 Task: Create a 'candidate' object.
Action: Mouse moved to (1061, 71)
Screenshot: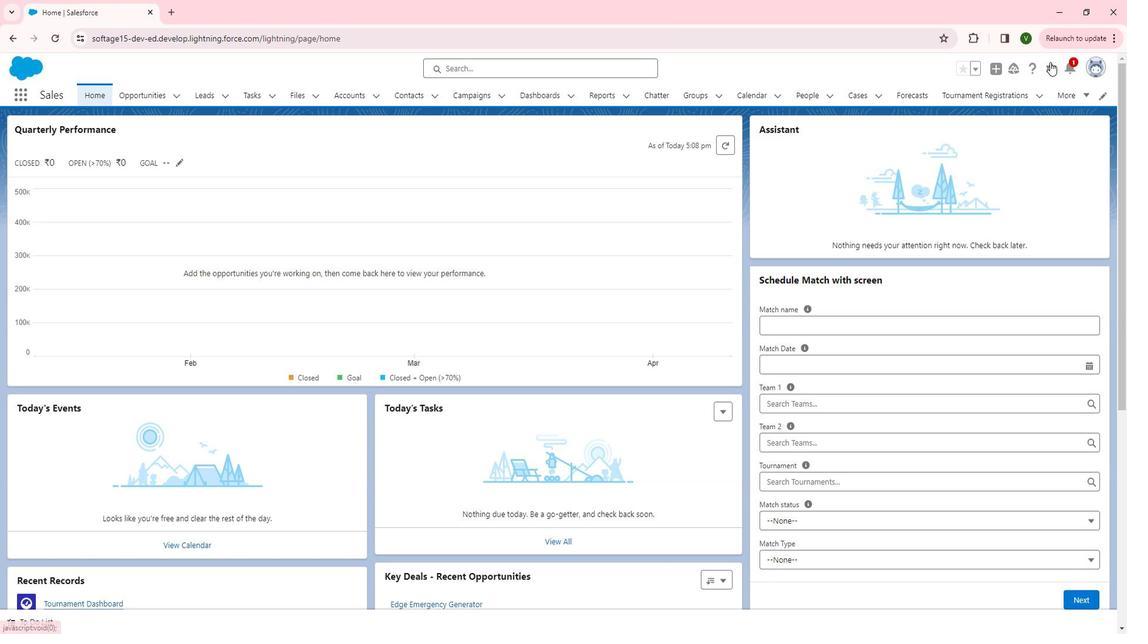 
Action: Mouse pressed left at (1061, 71)
Screenshot: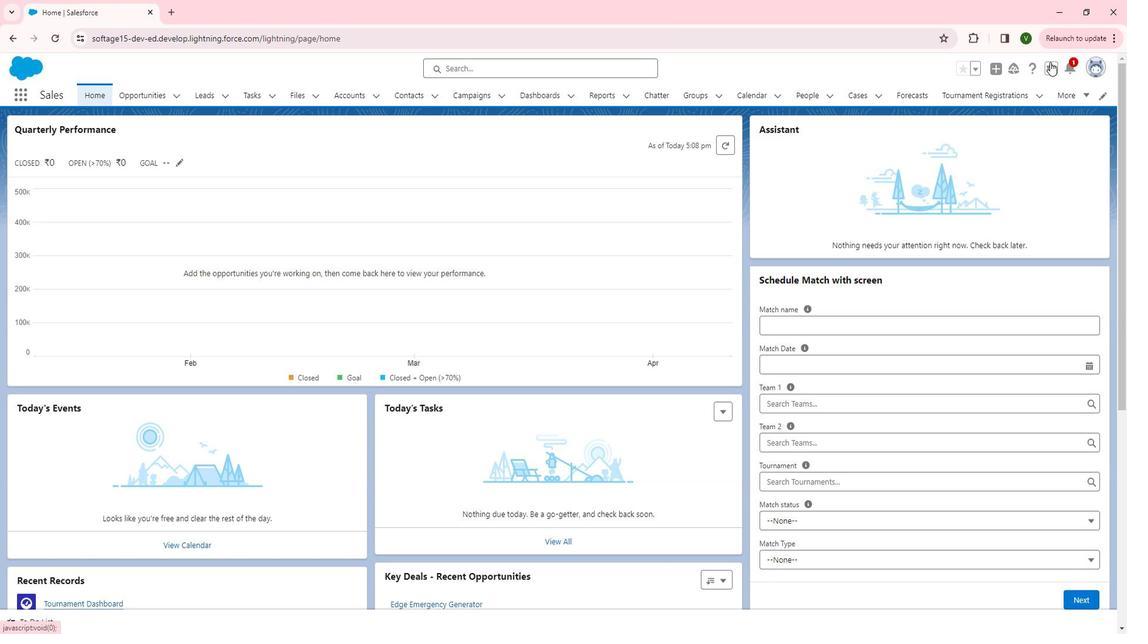 
Action: Mouse moved to (989, 111)
Screenshot: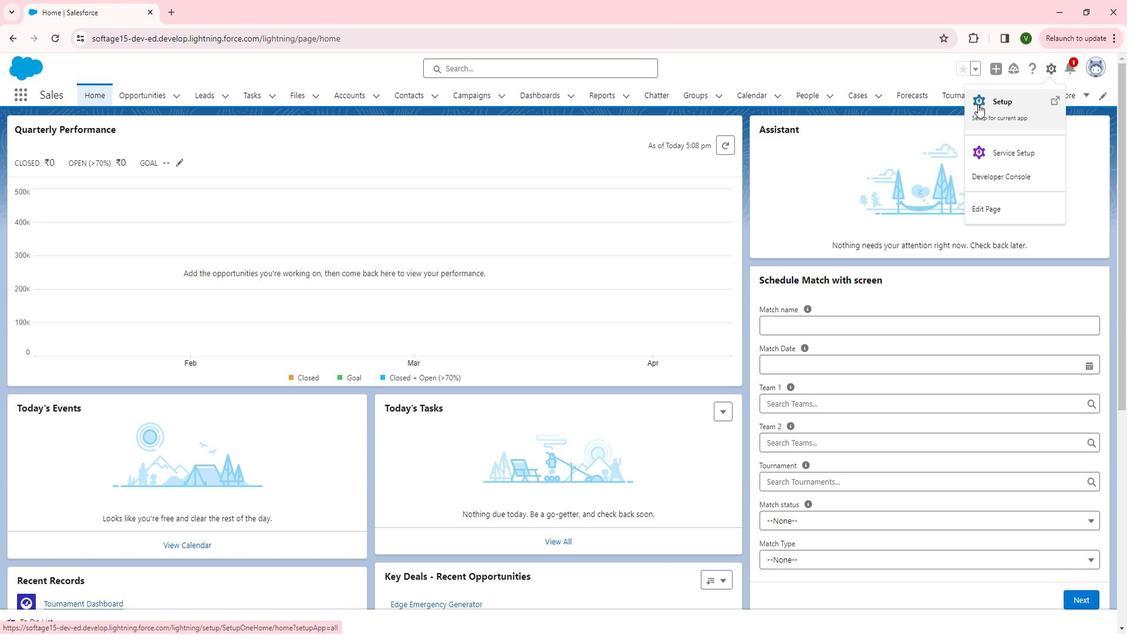 
Action: Mouse pressed left at (989, 111)
Screenshot: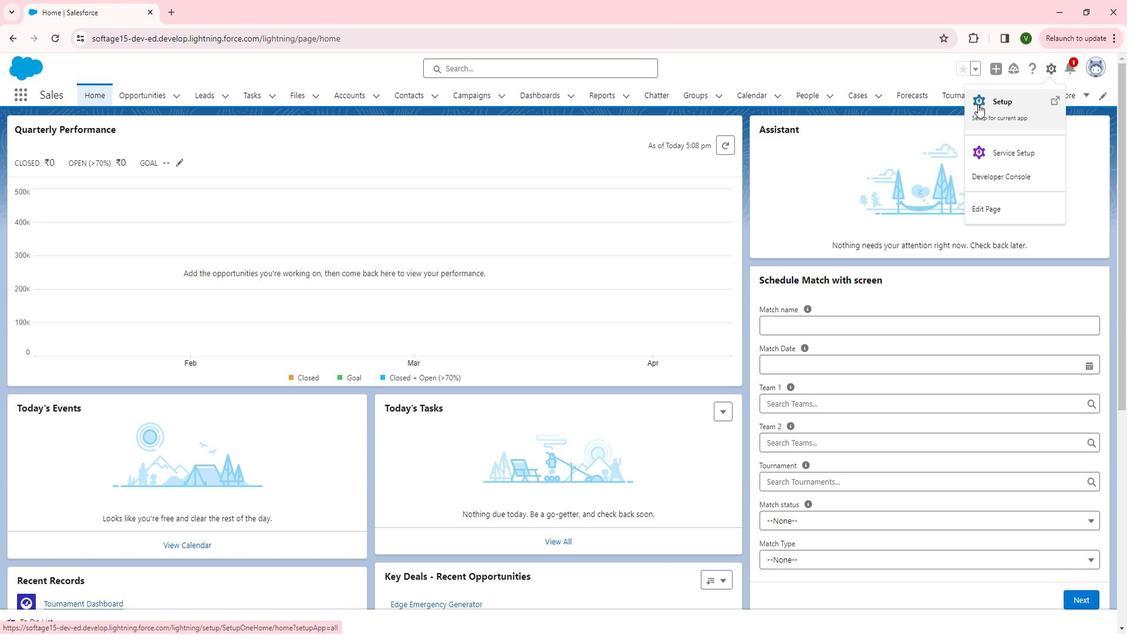 
Action: Mouse moved to (91, 293)
Screenshot: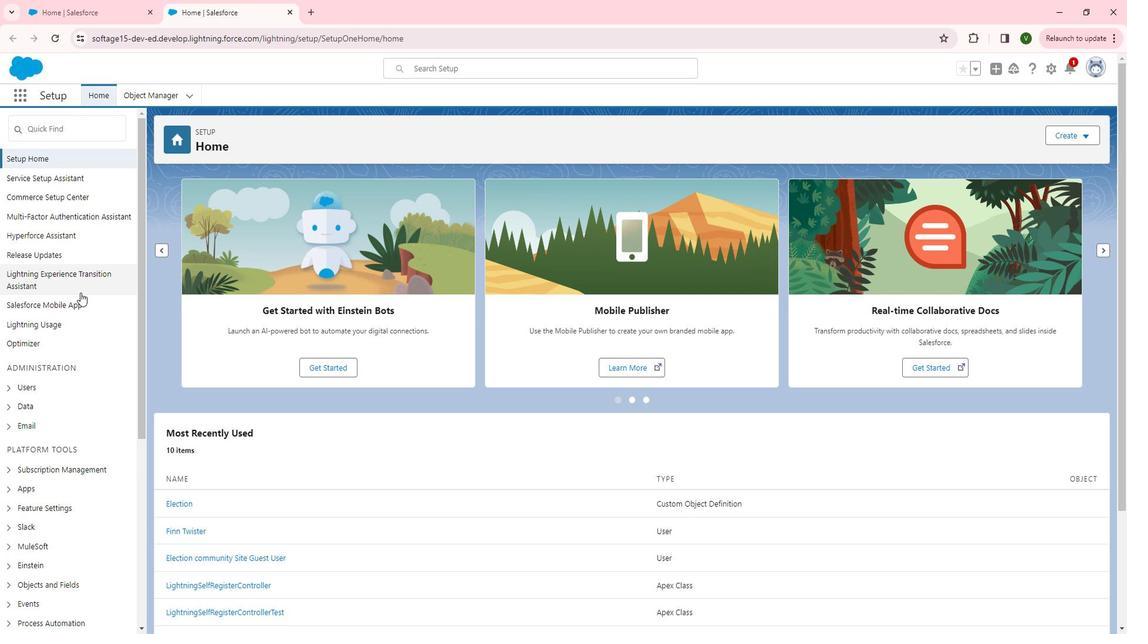 
Action: Mouse scrolled (91, 292) with delta (0, 0)
Screenshot: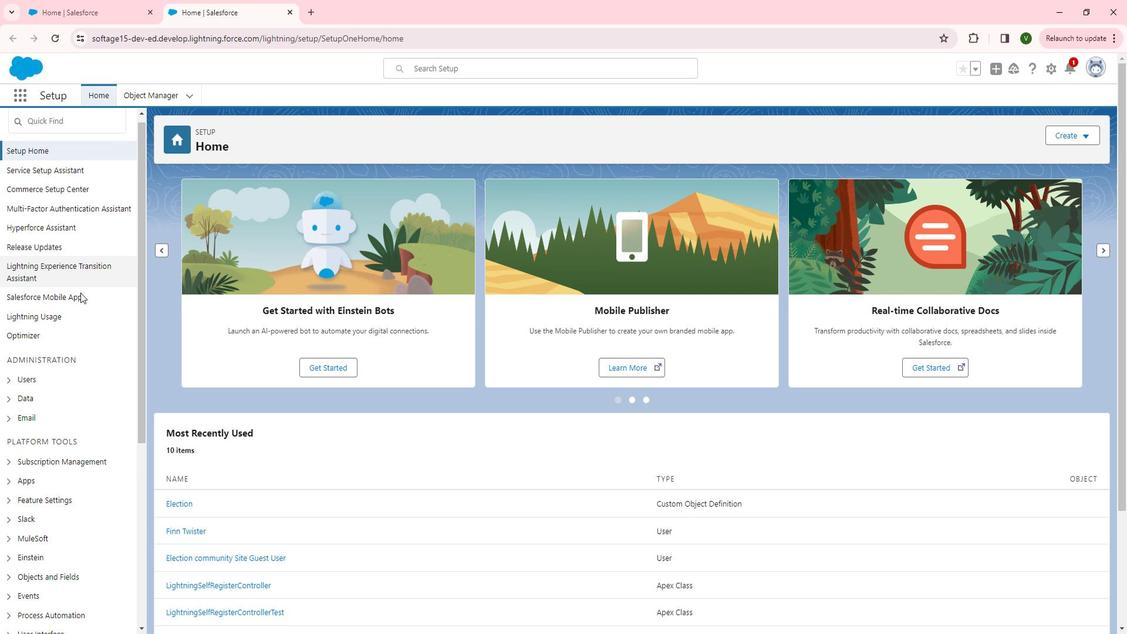 
Action: Mouse moved to (97, 313)
Screenshot: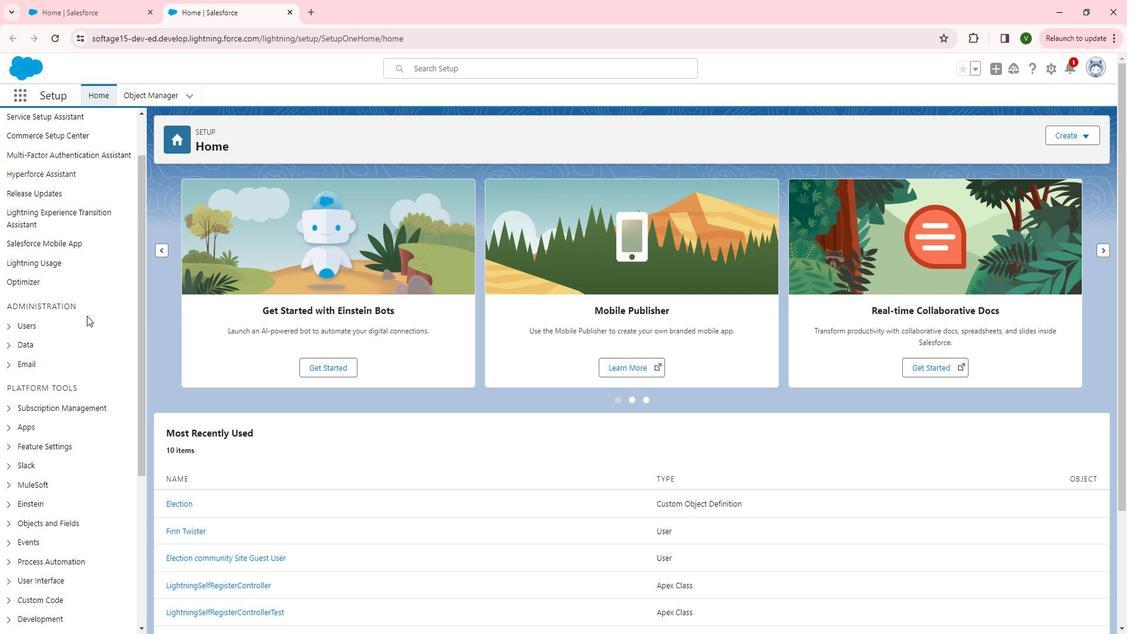 
Action: Mouse scrolled (97, 313) with delta (0, 0)
Screenshot: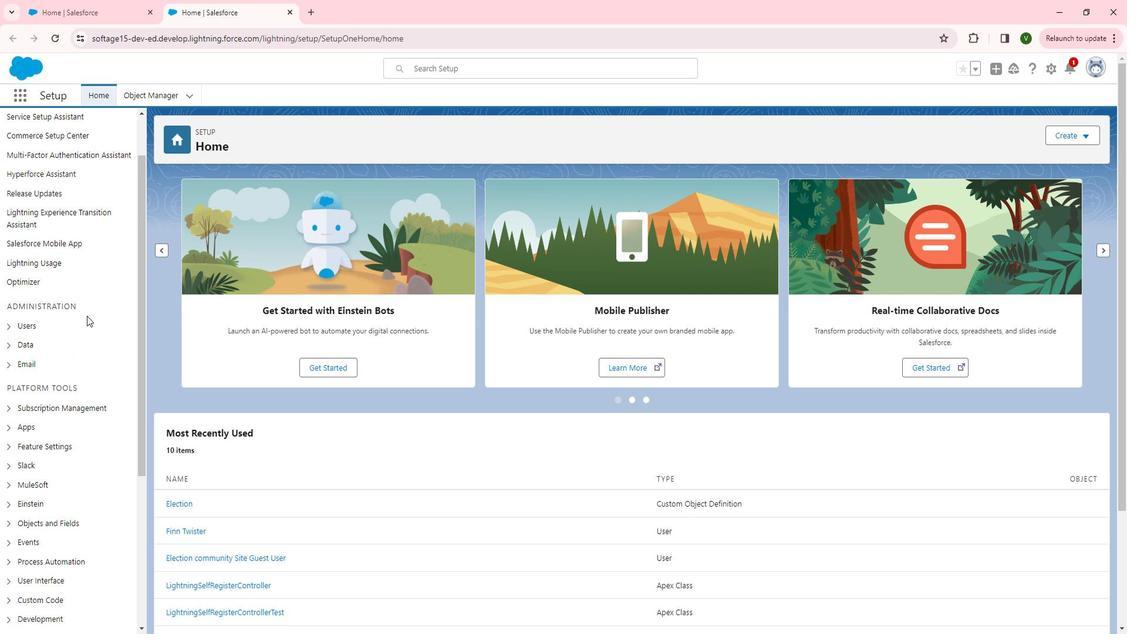 
Action: Mouse moved to (98, 317)
Screenshot: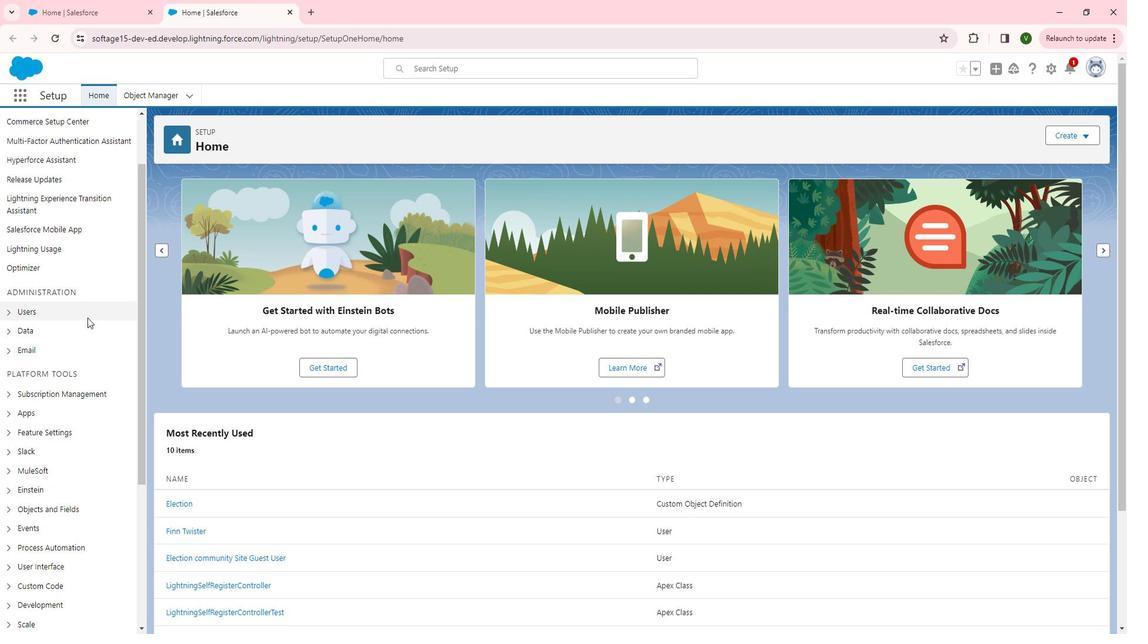 
Action: Mouse scrolled (98, 316) with delta (0, 0)
Screenshot: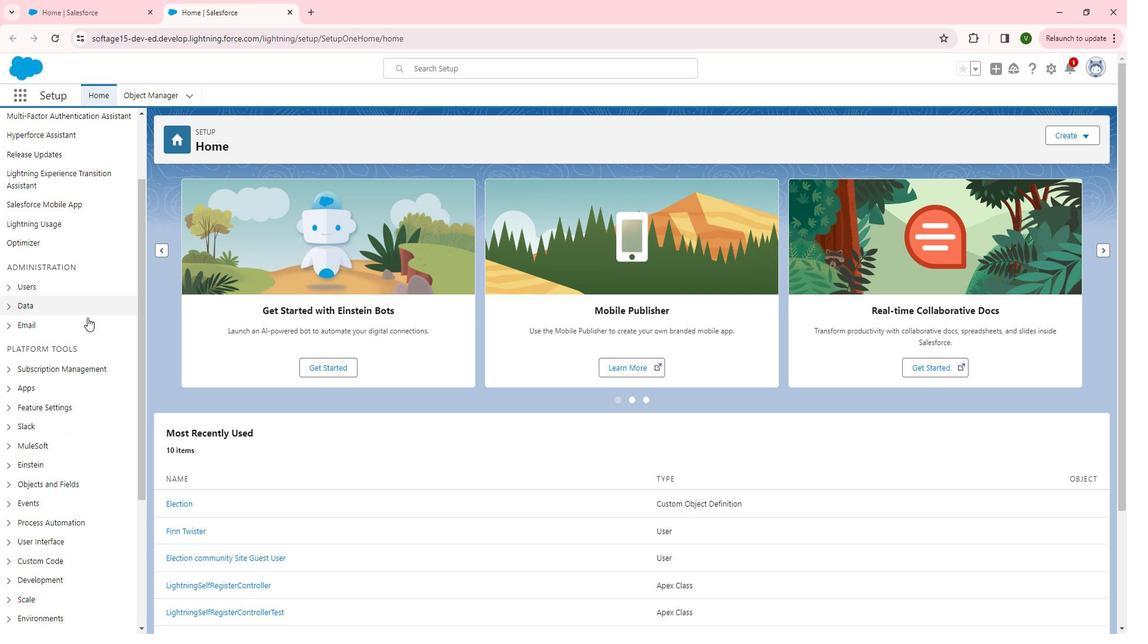 
Action: Mouse moved to (20, 325)
Screenshot: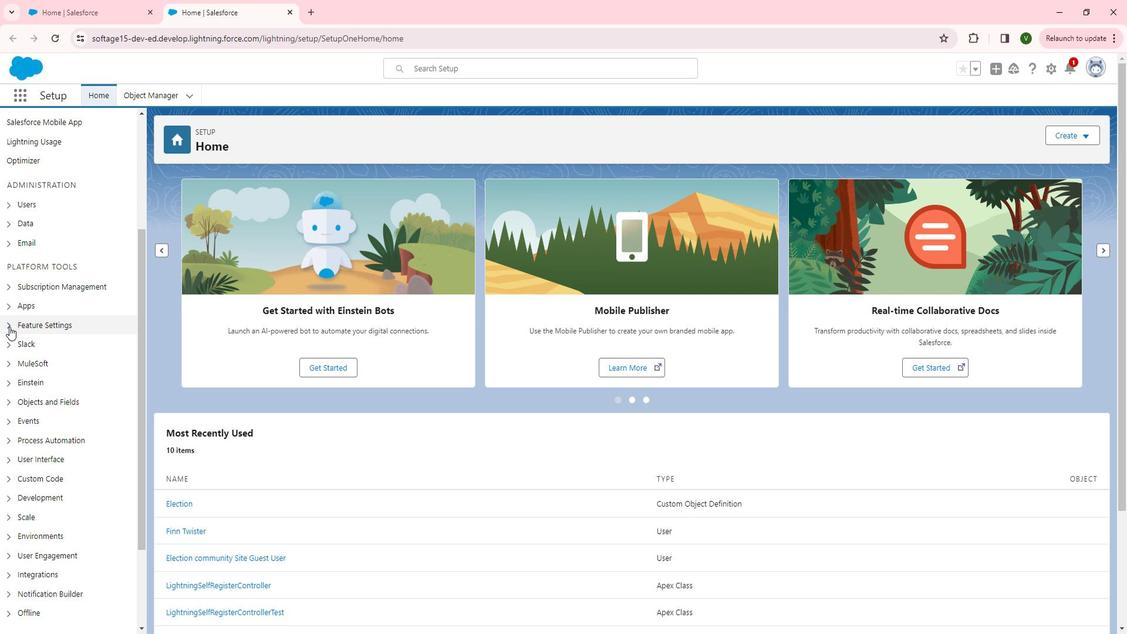 
Action: Mouse pressed left at (20, 325)
Screenshot: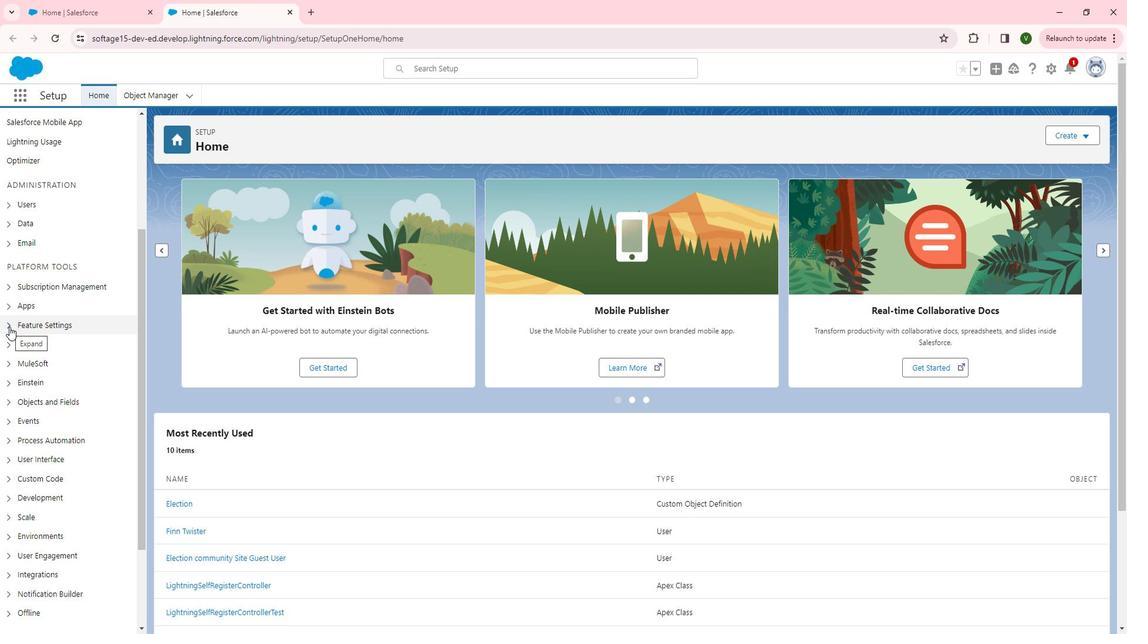 
Action: Mouse pressed left at (20, 325)
Screenshot: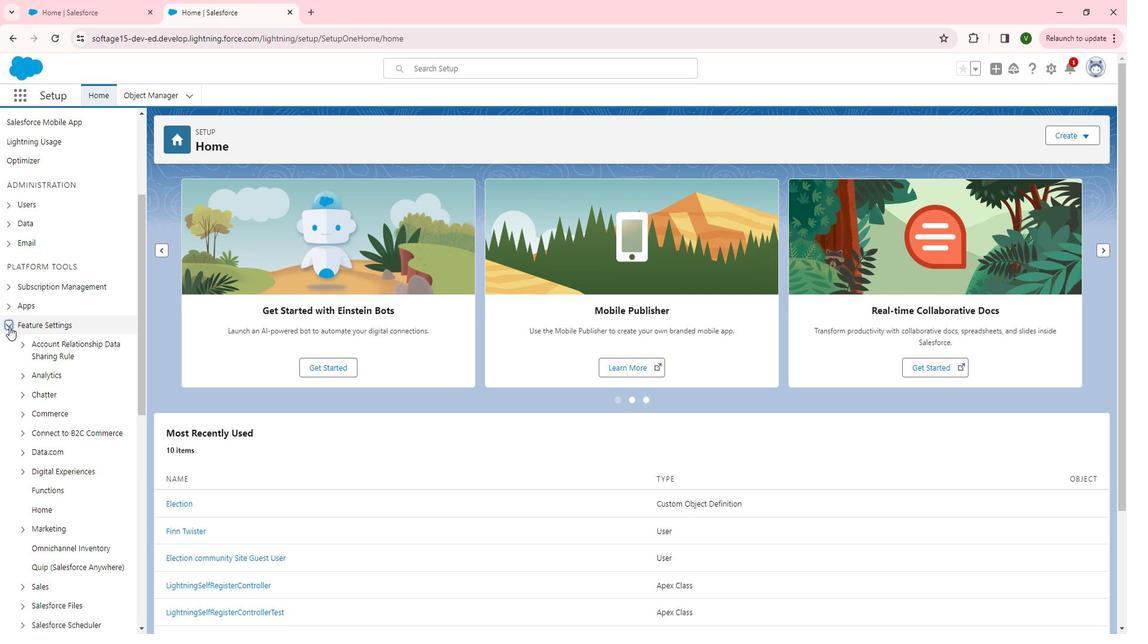 
Action: Mouse moved to (17, 396)
Screenshot: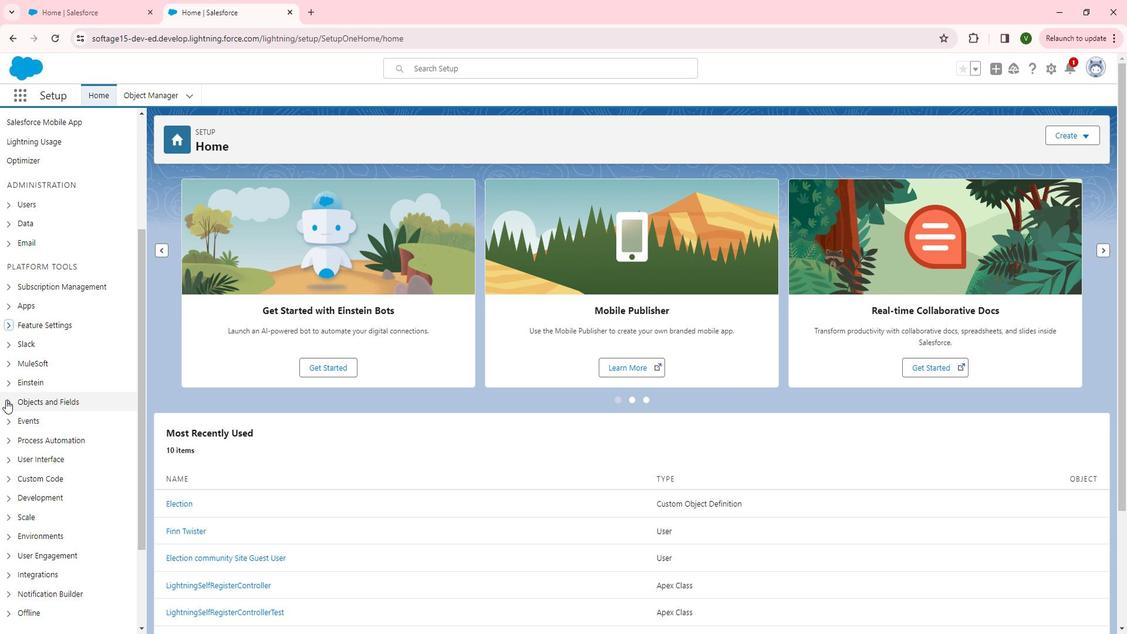 
Action: Mouse pressed left at (17, 396)
Screenshot: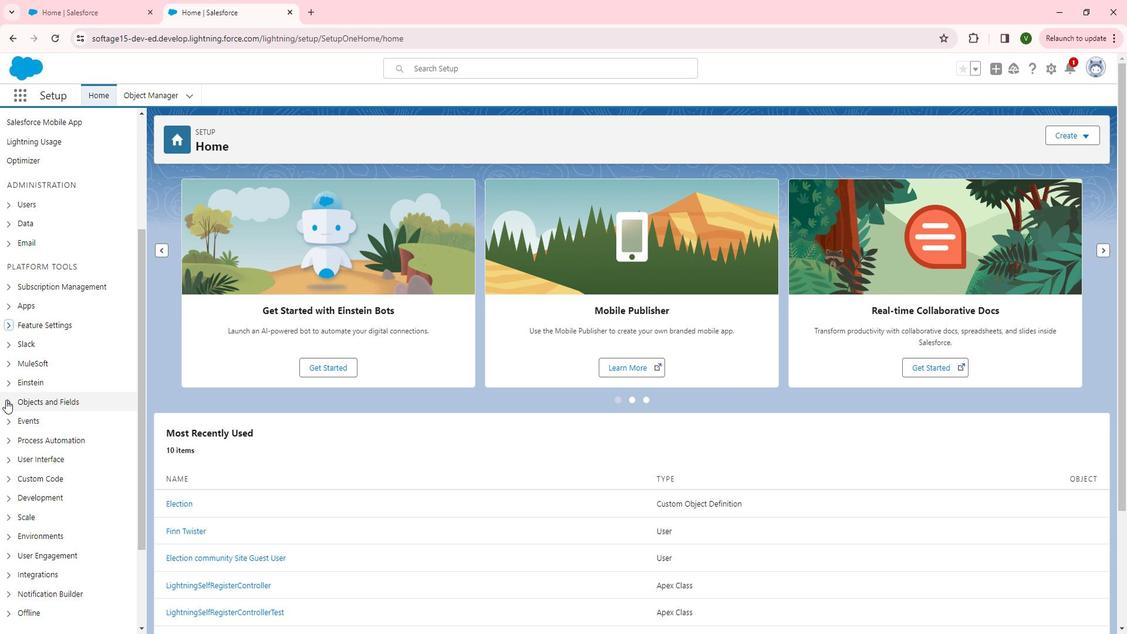 
Action: Mouse moved to (81, 416)
Screenshot: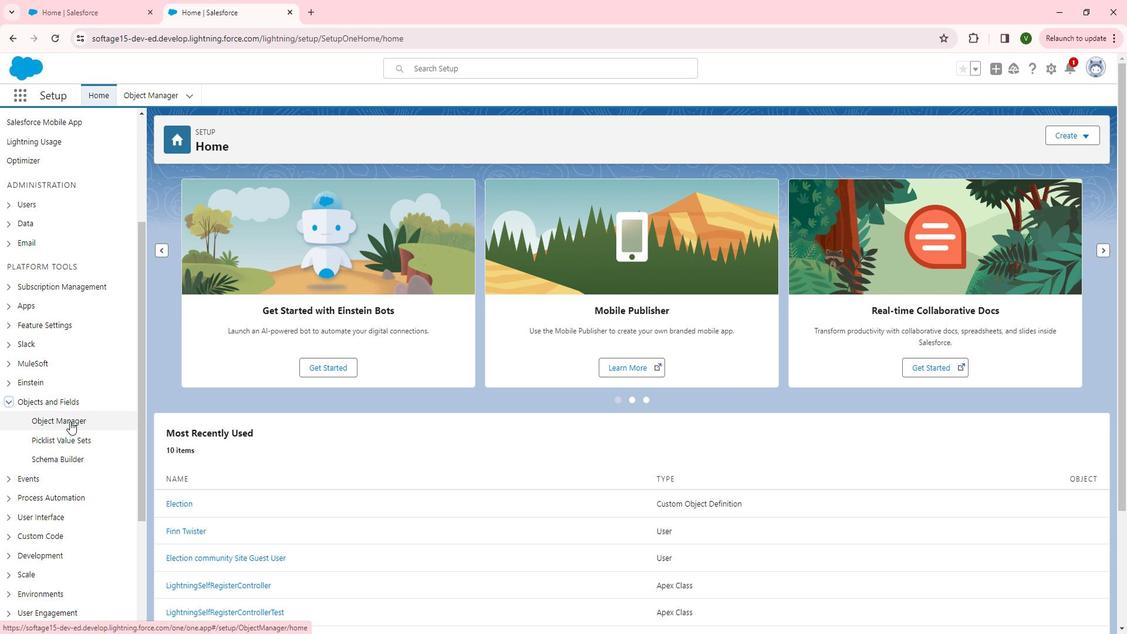 
Action: Mouse pressed left at (81, 416)
Screenshot: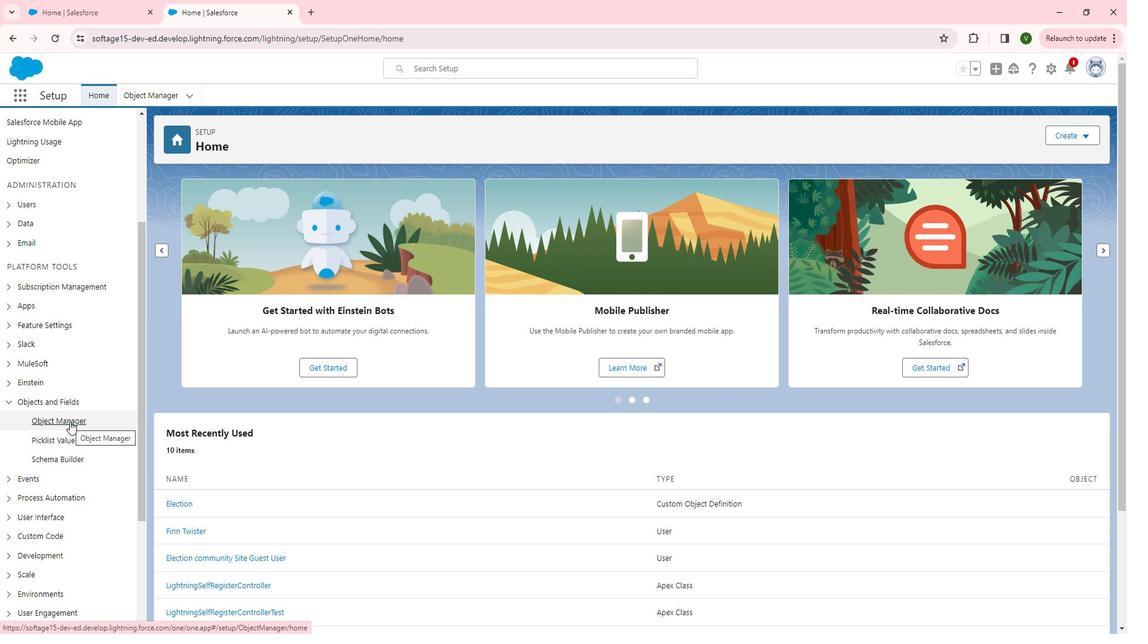 
Action: Mouse moved to (1090, 142)
Screenshot: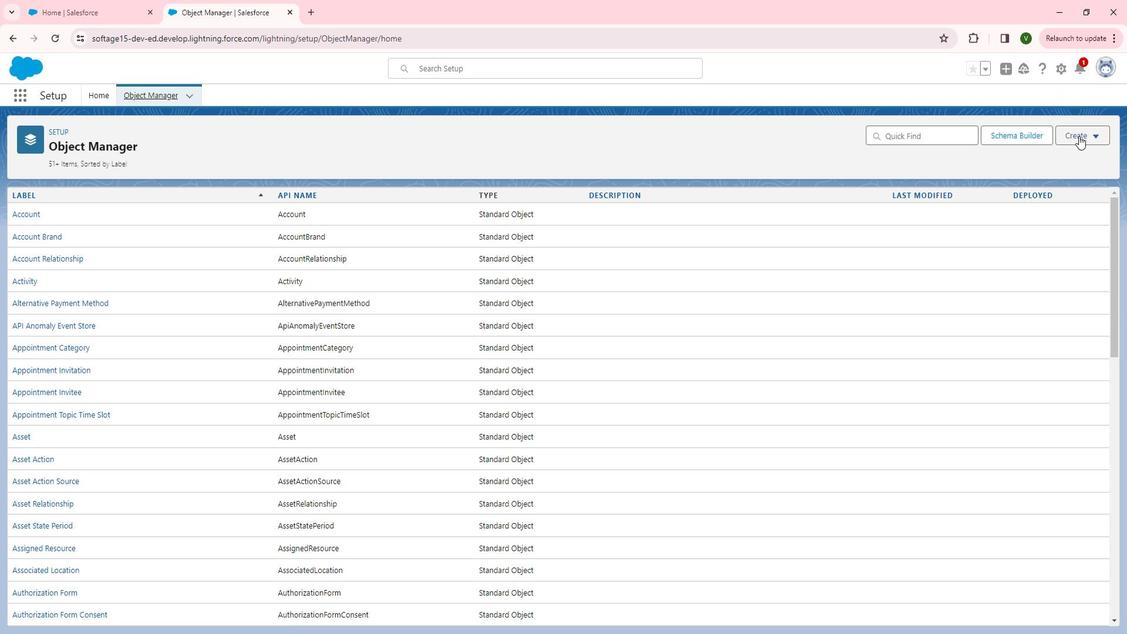 
Action: Mouse pressed left at (1090, 142)
Screenshot: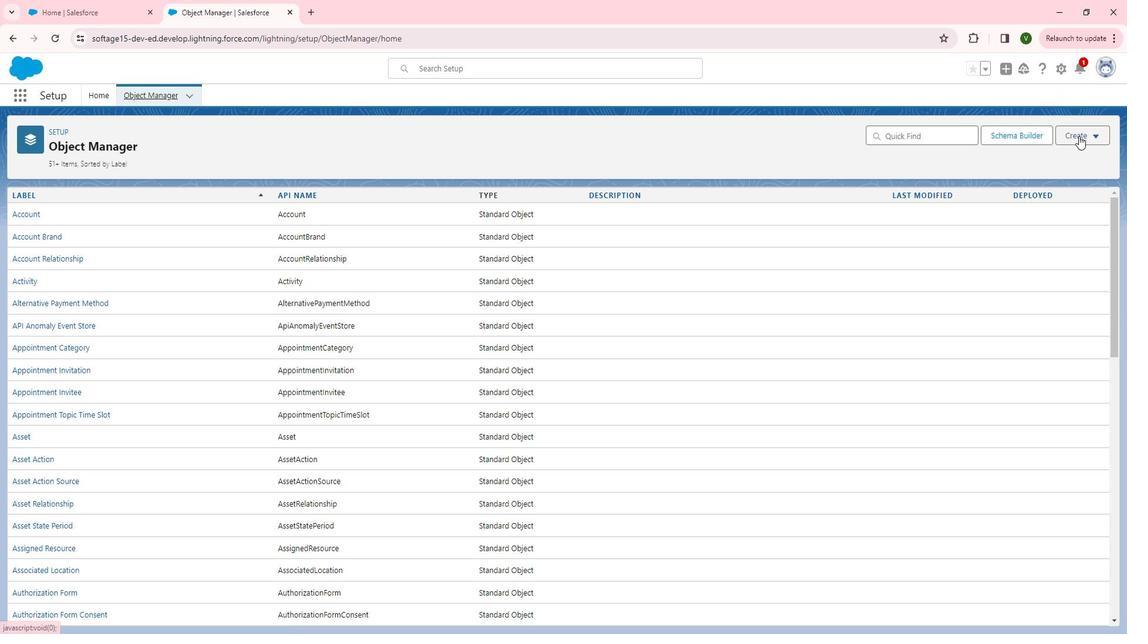 
Action: Mouse moved to (1066, 170)
Screenshot: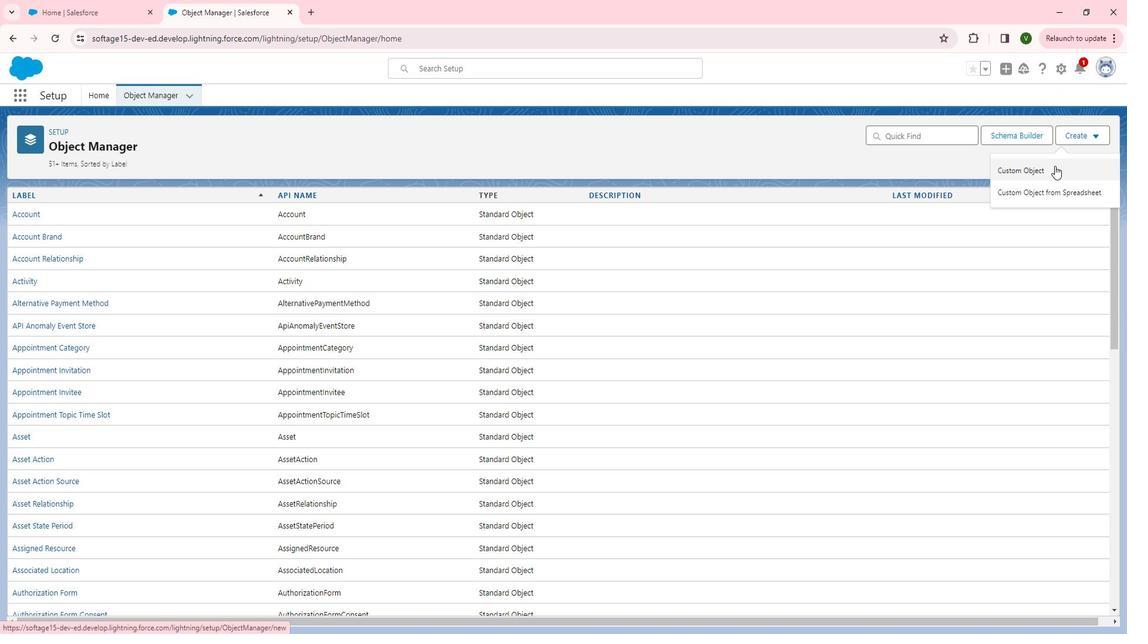 
Action: Mouse pressed left at (1066, 170)
Screenshot: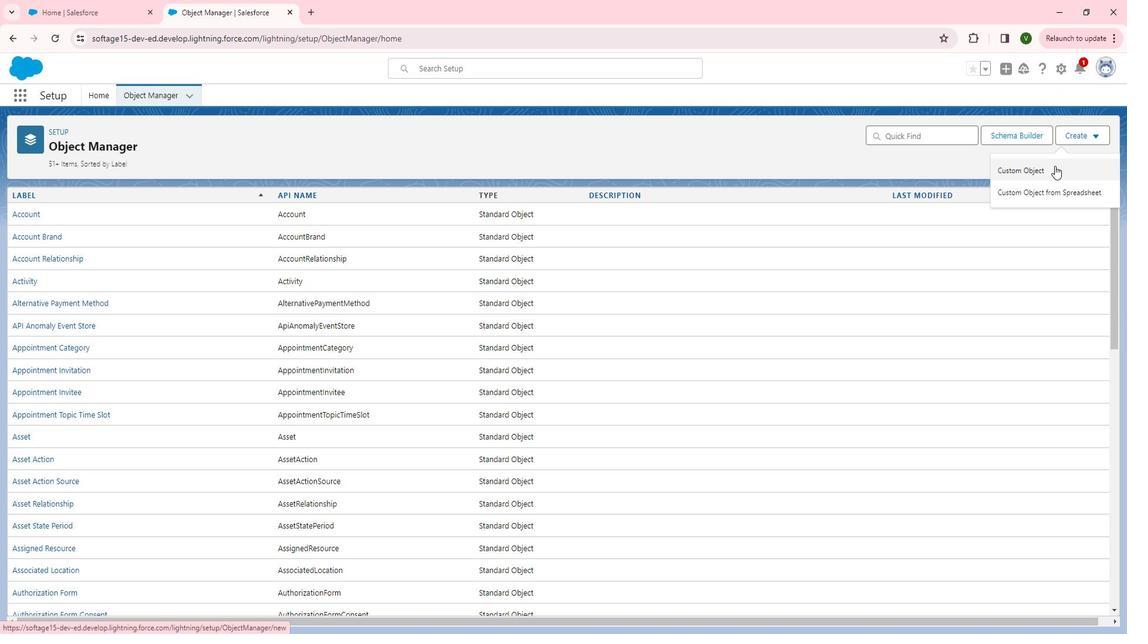 
Action: Mouse moved to (292, 288)
Screenshot: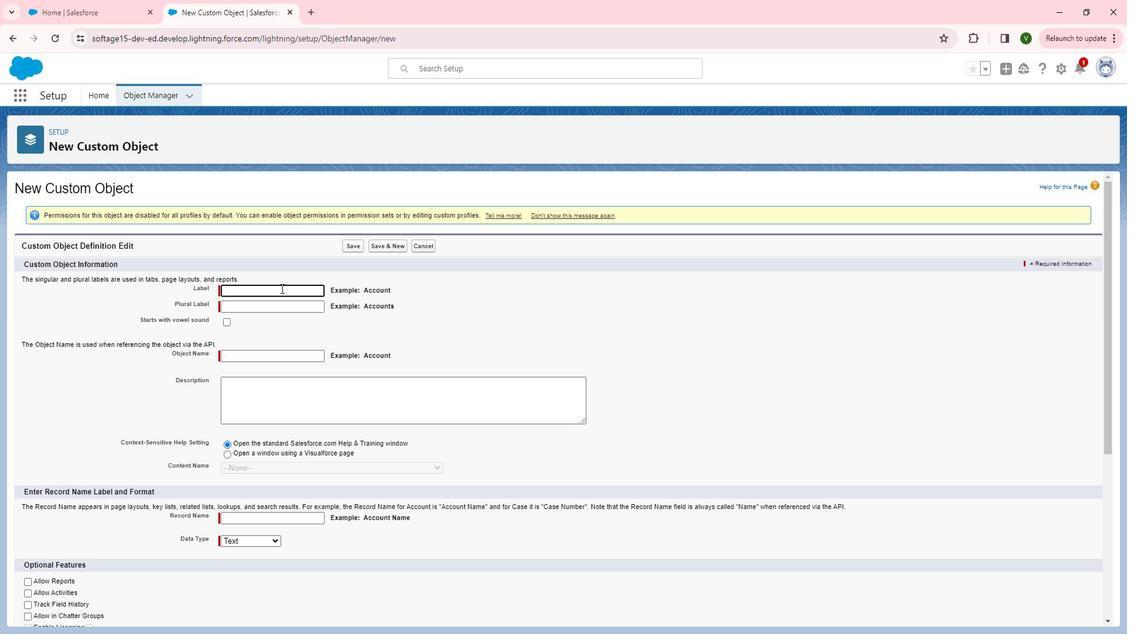 
Action: Key pressed <Key.shift>Candidate
Screenshot: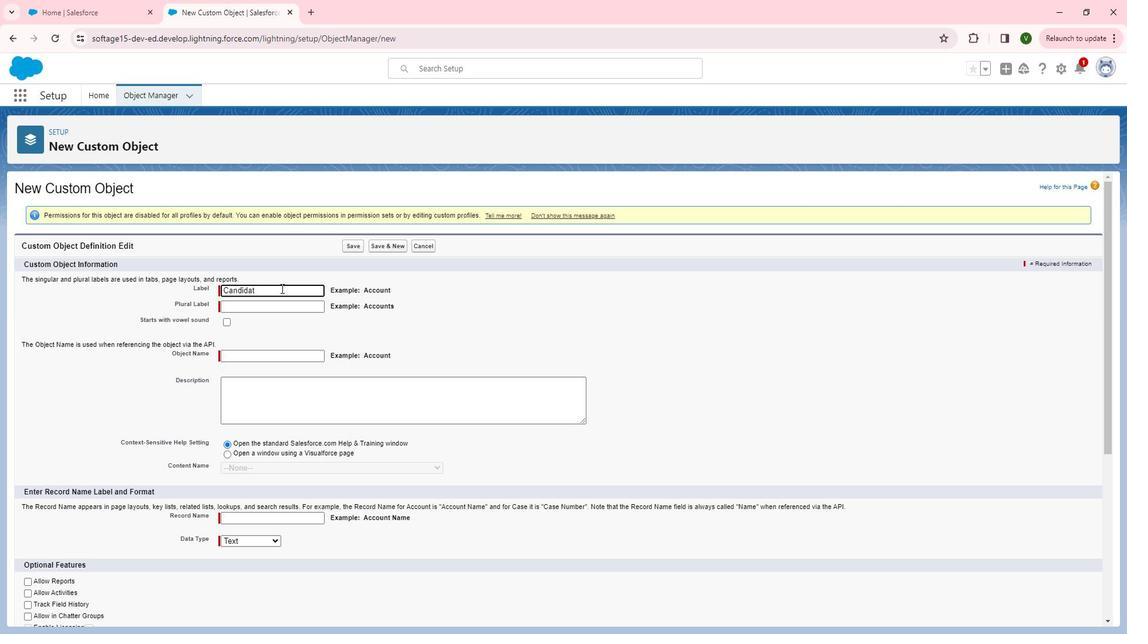 
Action: Mouse moved to (283, 336)
Screenshot: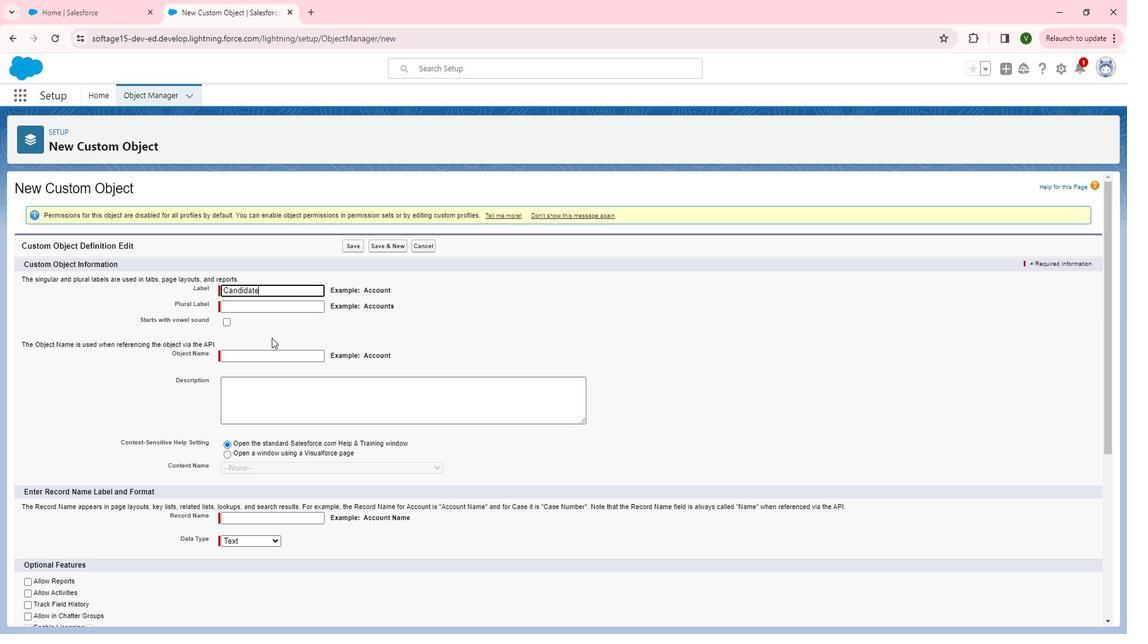 
Action: Mouse pressed left at (283, 336)
Screenshot: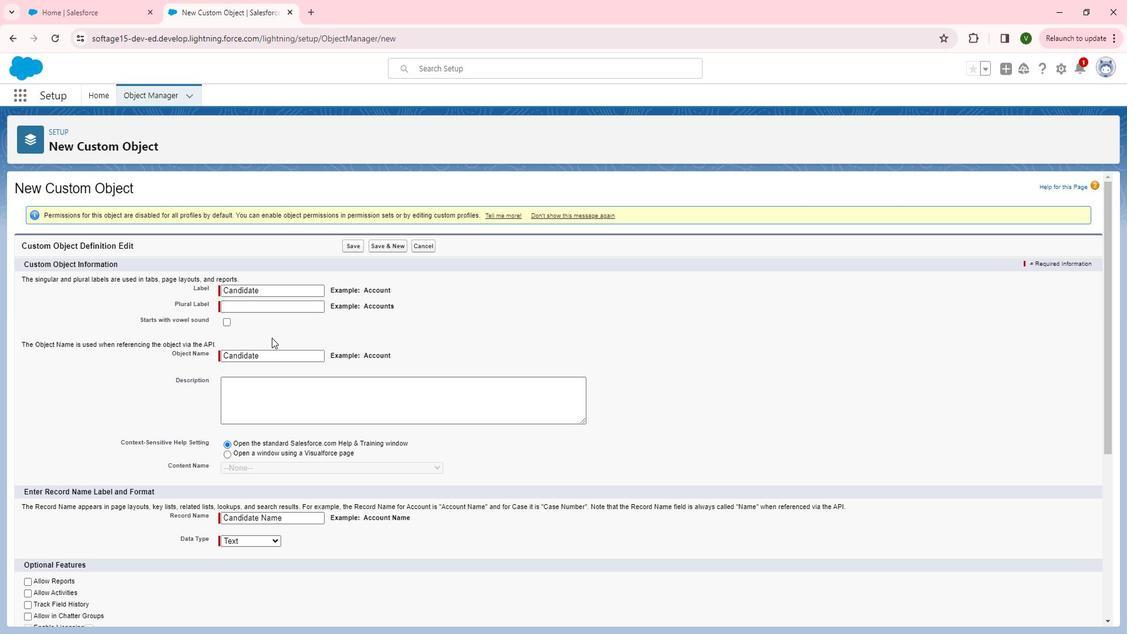 
Action: Mouse moved to (287, 309)
Screenshot: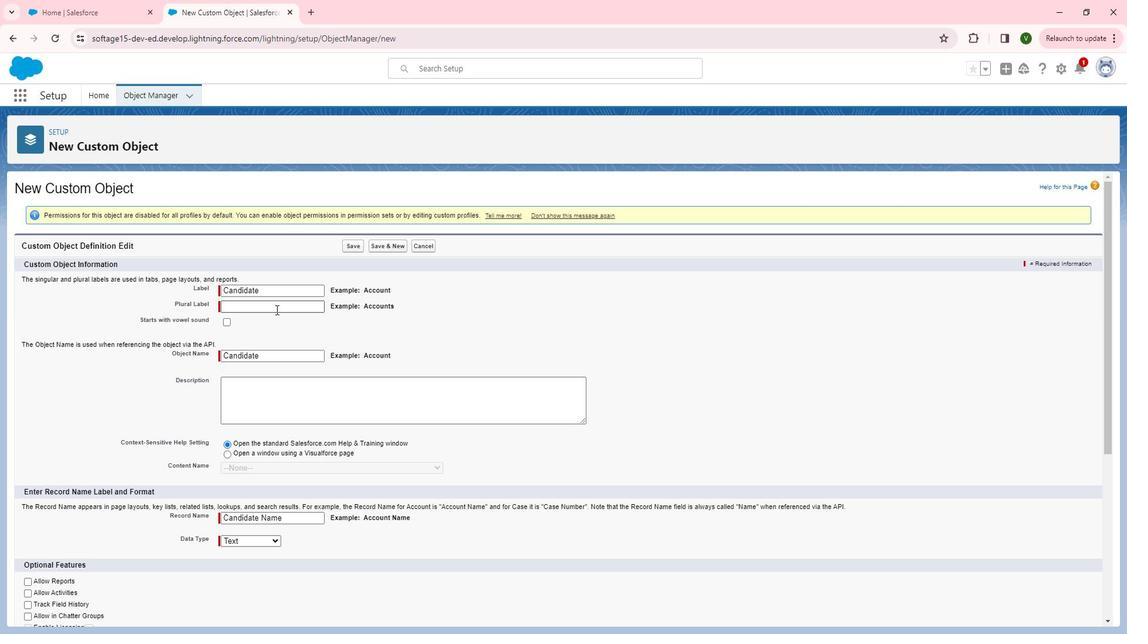 
Action: Mouse pressed left at (287, 309)
Screenshot: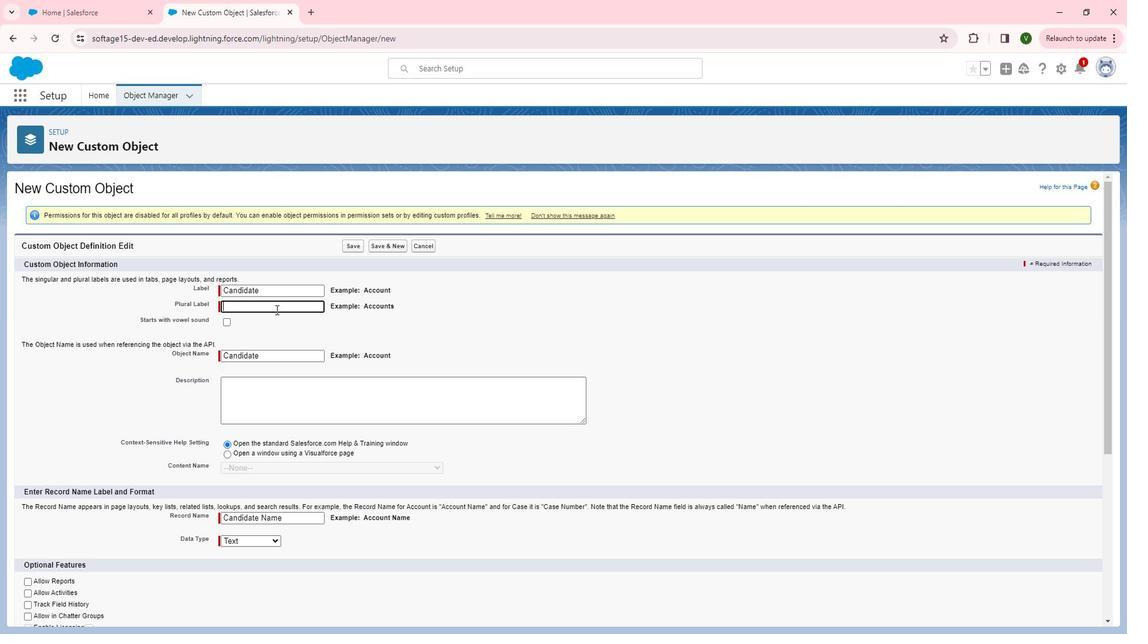 
Action: Key pressed <Key.shift>Candidates
Screenshot: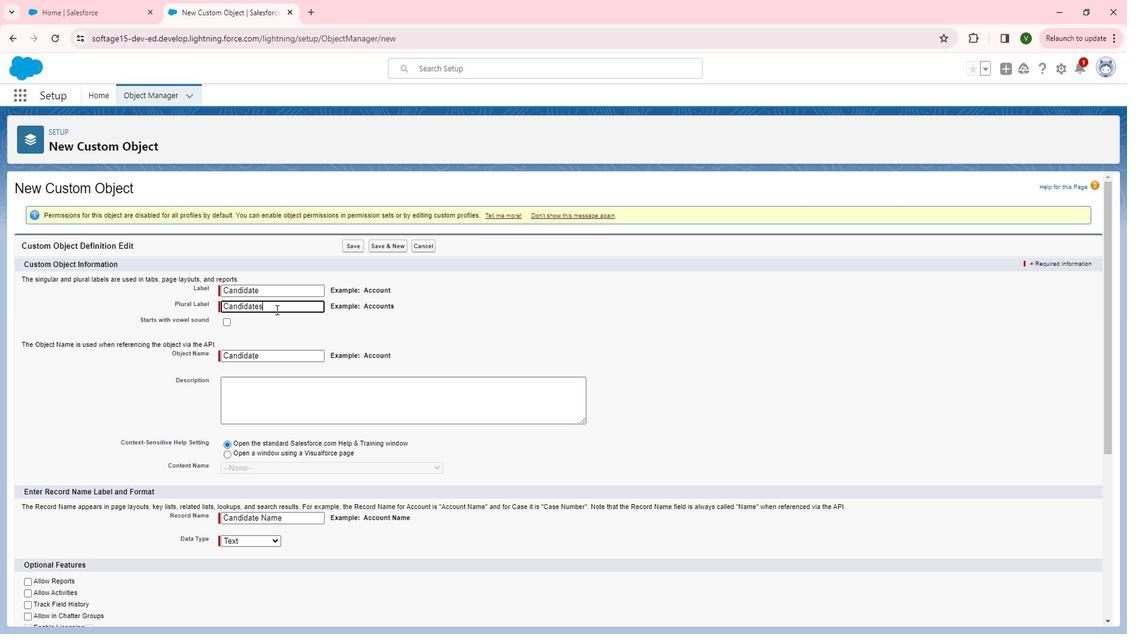 
Action: Mouse moved to (406, 329)
Screenshot: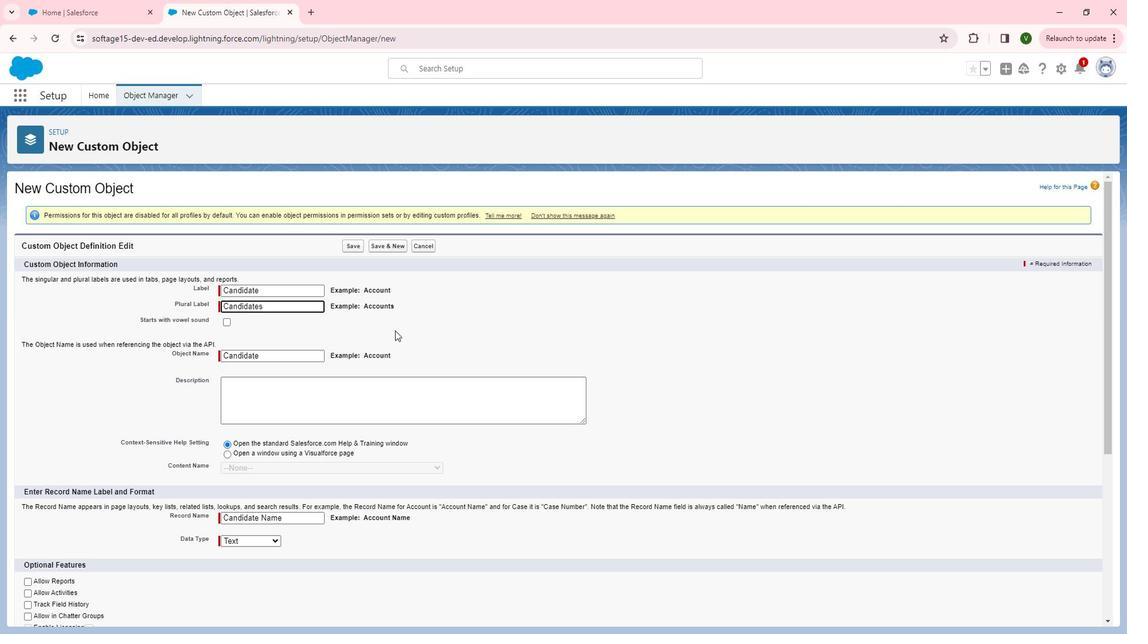 
Action: Mouse pressed left at (406, 329)
Screenshot: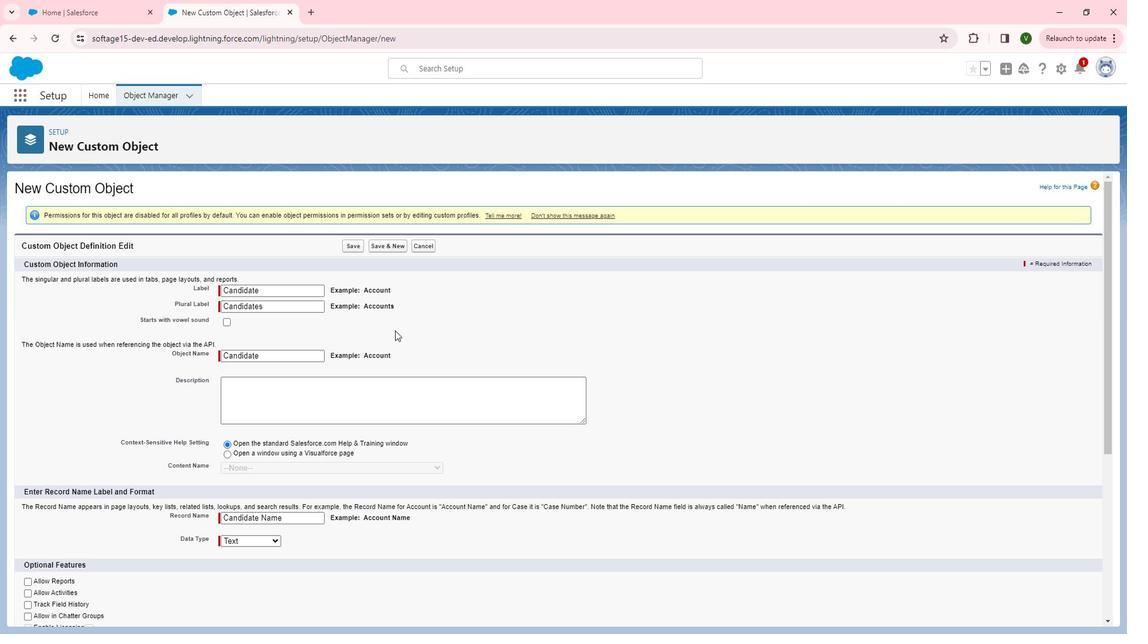 
Action: Mouse moved to (327, 392)
Screenshot: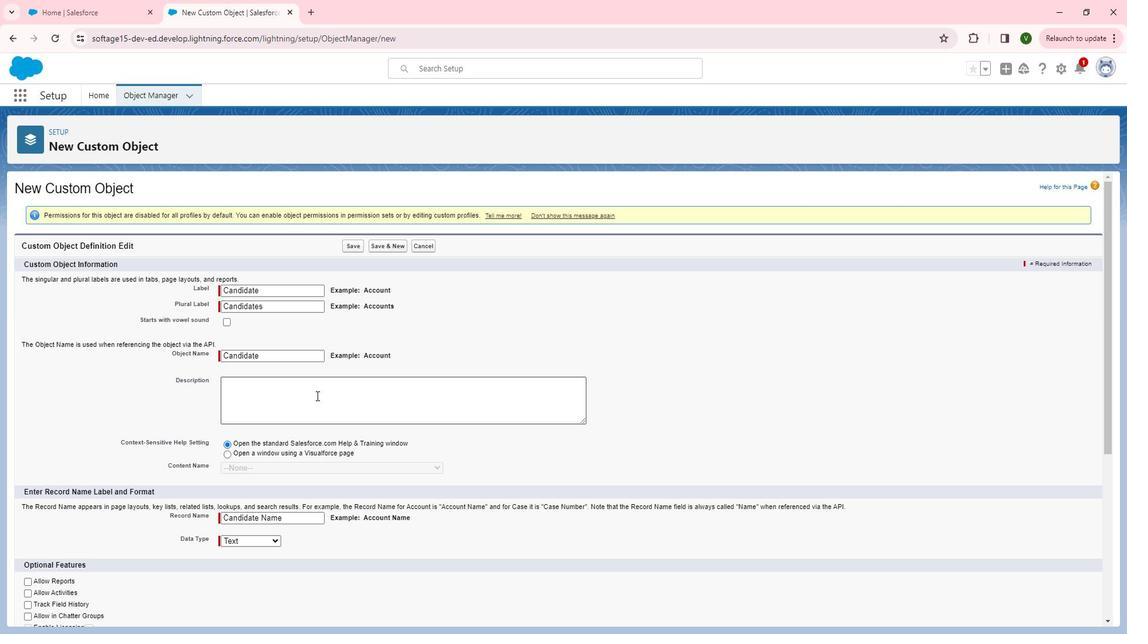 
Action: Mouse pressed left at (327, 392)
Screenshot: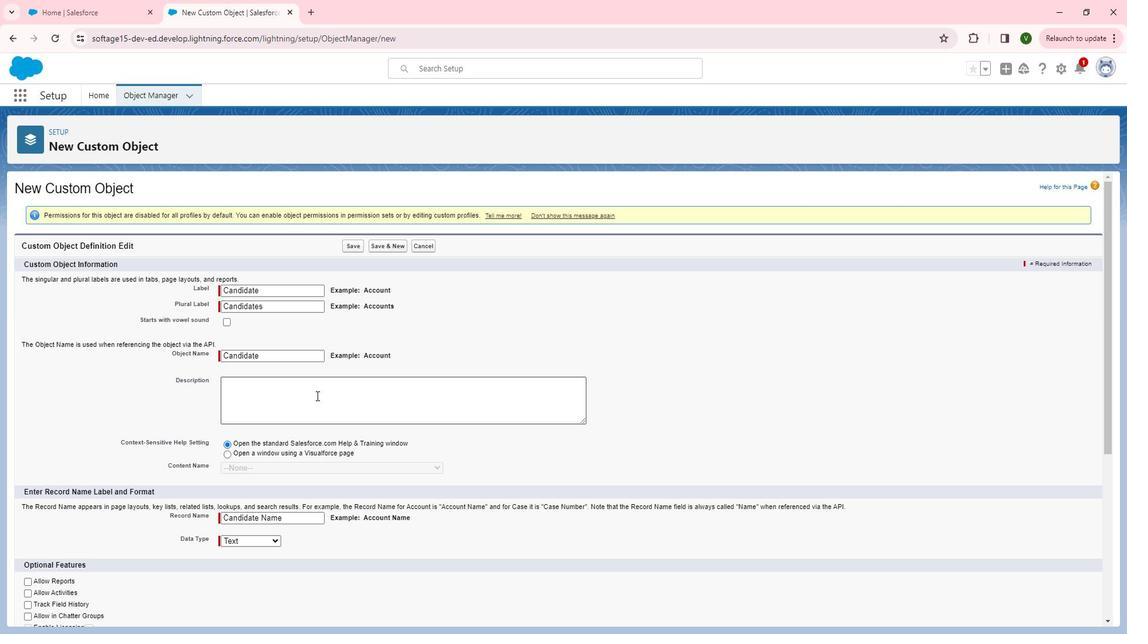 
Action: Key pressed <Key.shift>This<Key.space>is<Key.space>custom<Key.space>object<Key.space>for<Key.space>create,<Key.space>access,<Key.space><Key.shift>manage<Key.space>and<Key.space>delete<Key.space>candita<Key.backspace><Key.backspace>date<Key.space>records<Key.space>user<Key.backspace>d<Key.space>for<Key.space>the<Key.space>elecetion<Key.space><Key.backspace><Key.backspace><Key.backspace><Key.backspace><Key.backspace><Key.backspace><Key.backspace>ction<Key.space>community<Key.space><Key.backspace><Key.backspace><Key.backspace><Key.backspace><Key.backspace><Key.backspace><Key.backspace><Key.backspace><Key.backspace><Key.backspace>canditate<Key.space>participate
Screenshot: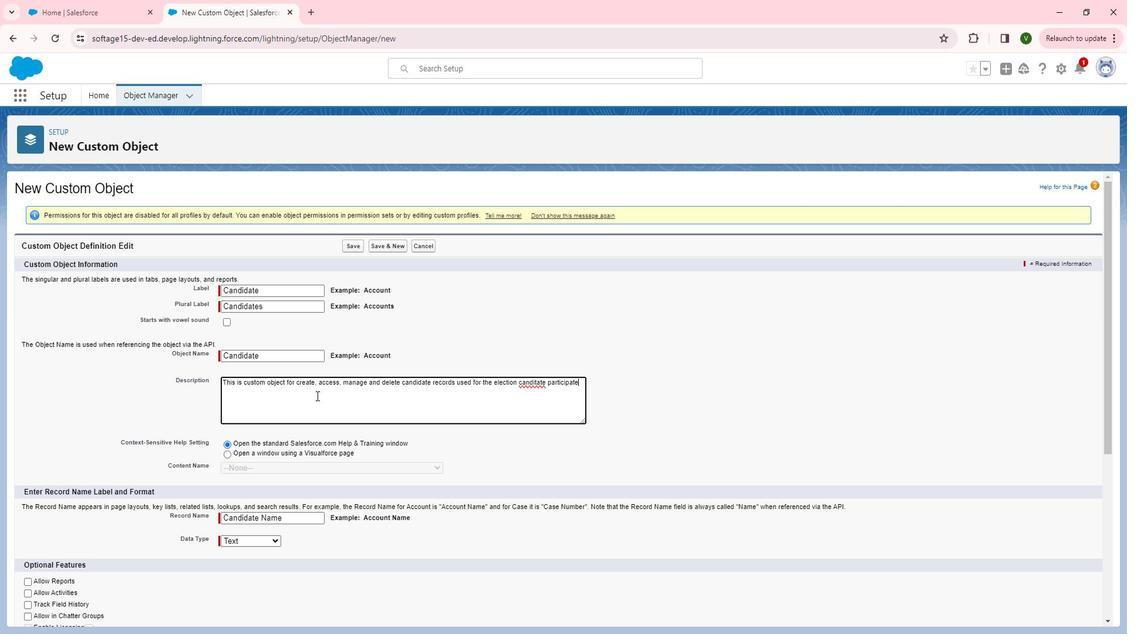 
Action: Mouse moved to (547, 384)
Screenshot: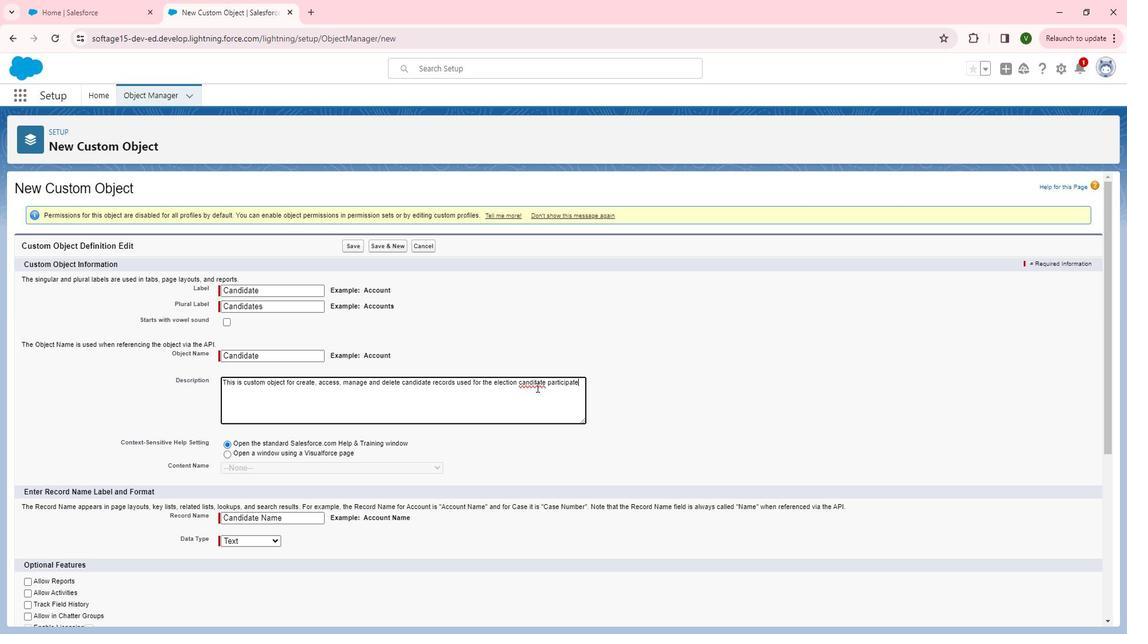 
Action: Mouse pressed left at (547, 384)
Screenshot: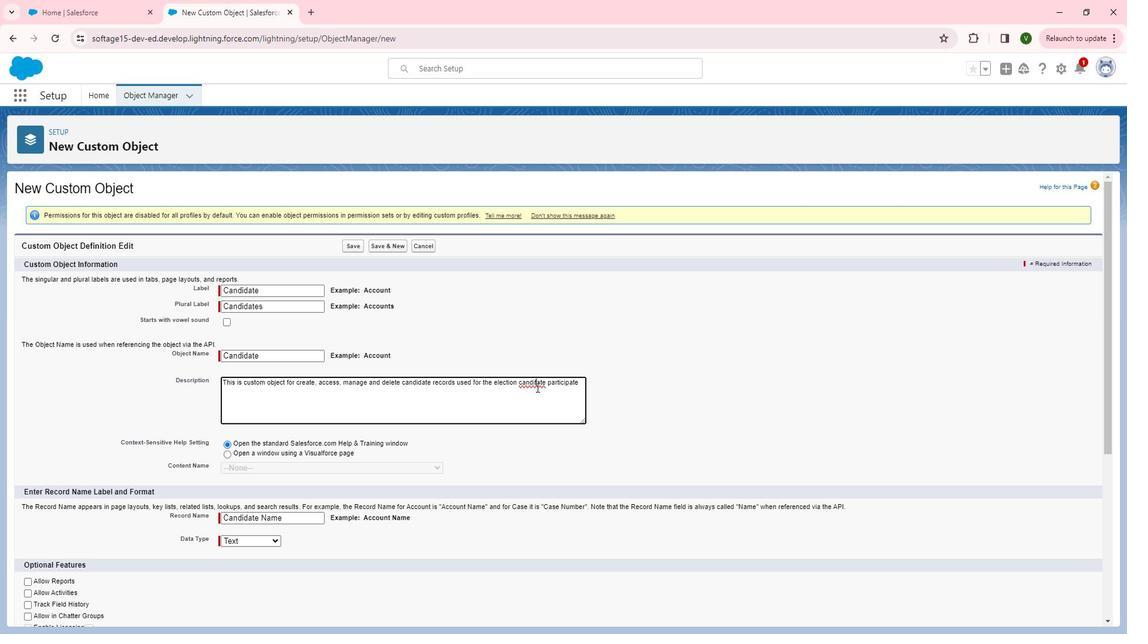
Action: Mouse moved to (514, 325)
Screenshot: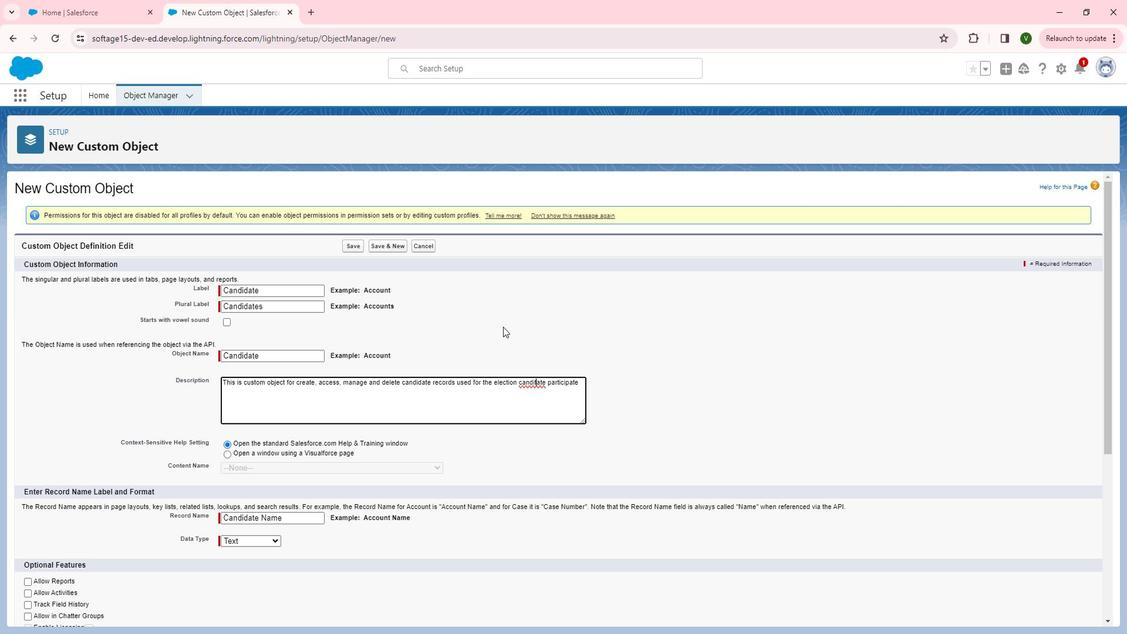 
Action: Key pressed <Key.backspace>d<Key.down><Key.space>fot<Key.backspace>r<Key.space>candidate<Key.backspace><Key.backspace><Key.backspace><Key.backspace><Key.backspace><Key.backspace><Key.backspace><Key.backspace><Key.backspace>election<Key.space>community.
Screenshot: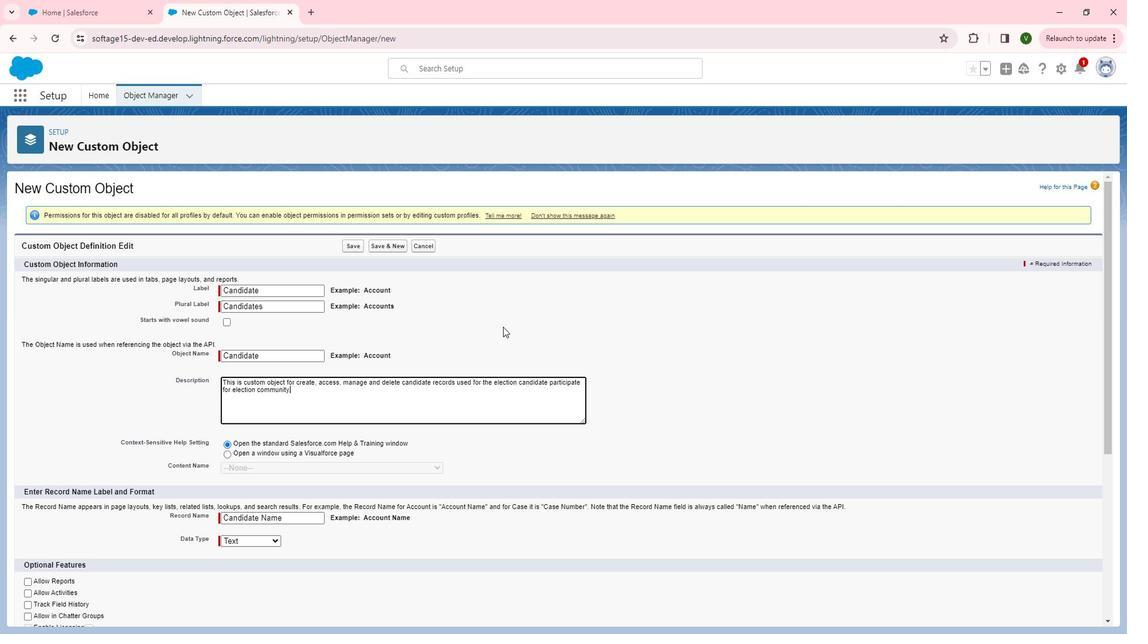
Action: Mouse moved to (341, 424)
Screenshot: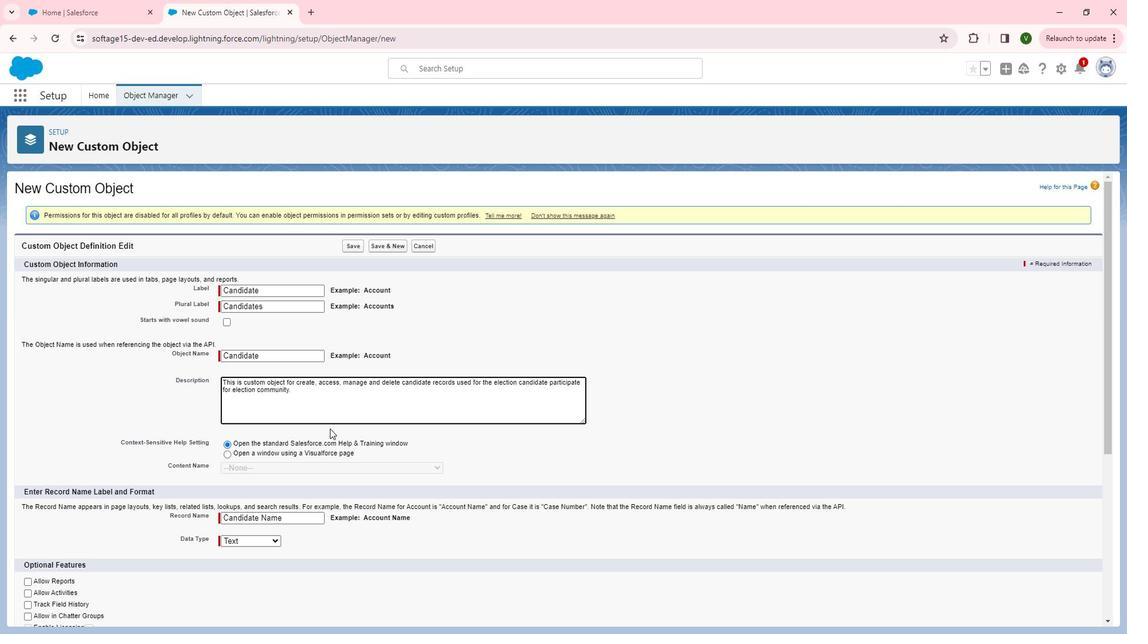 
Action: Mouse scrolled (341, 423) with delta (0, 0)
Screenshot: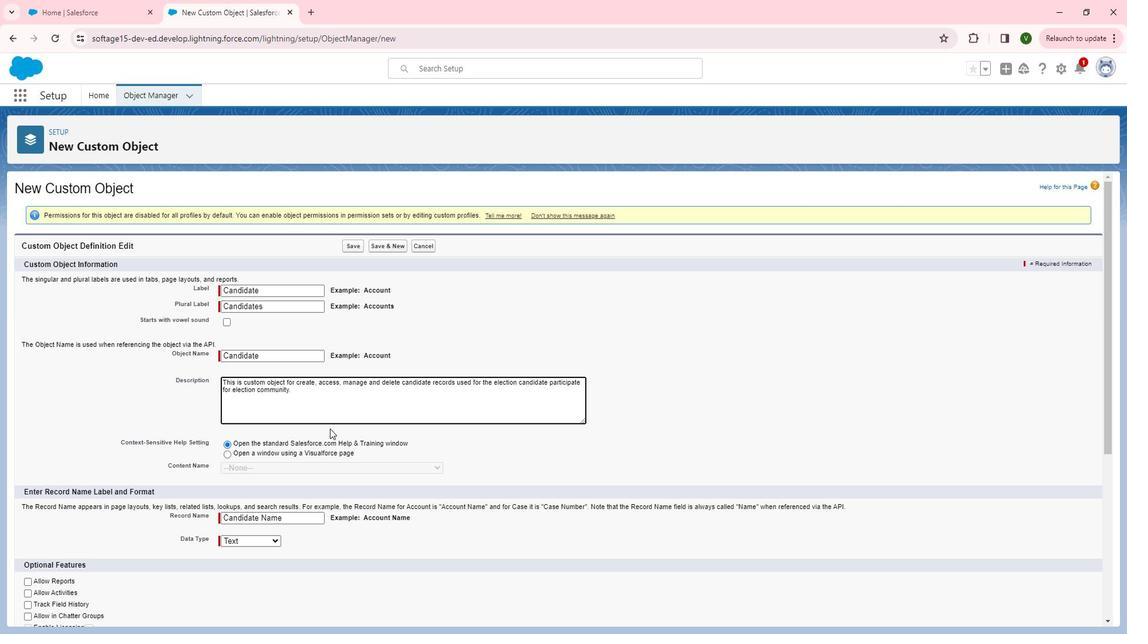 
Action: Mouse scrolled (341, 423) with delta (0, 0)
Screenshot: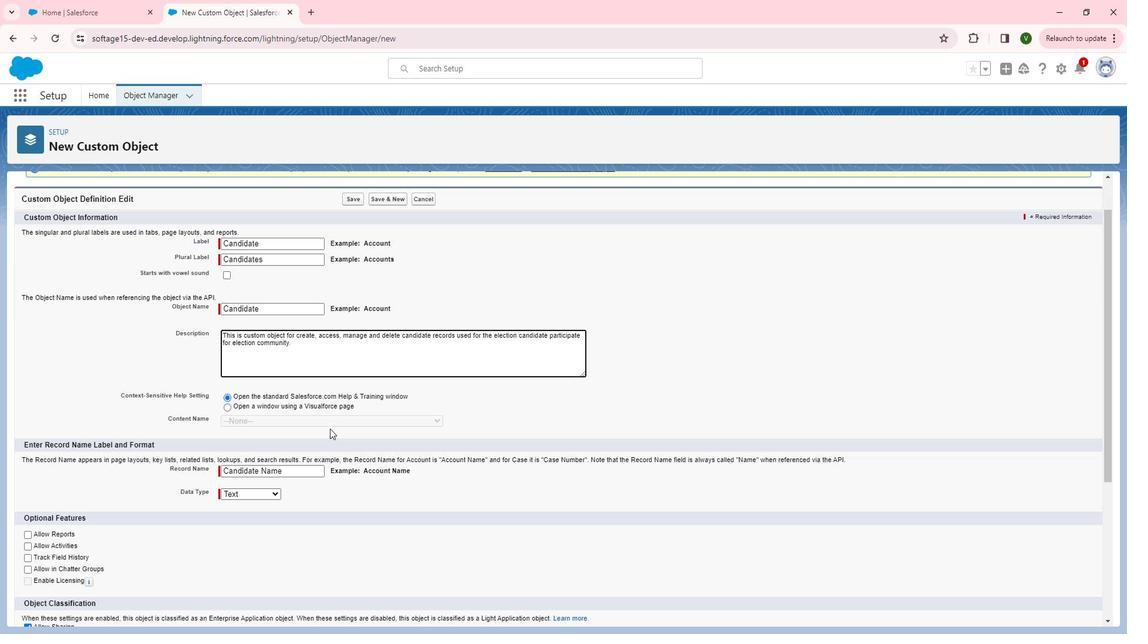 
Action: Mouse moved to (172, 447)
Screenshot: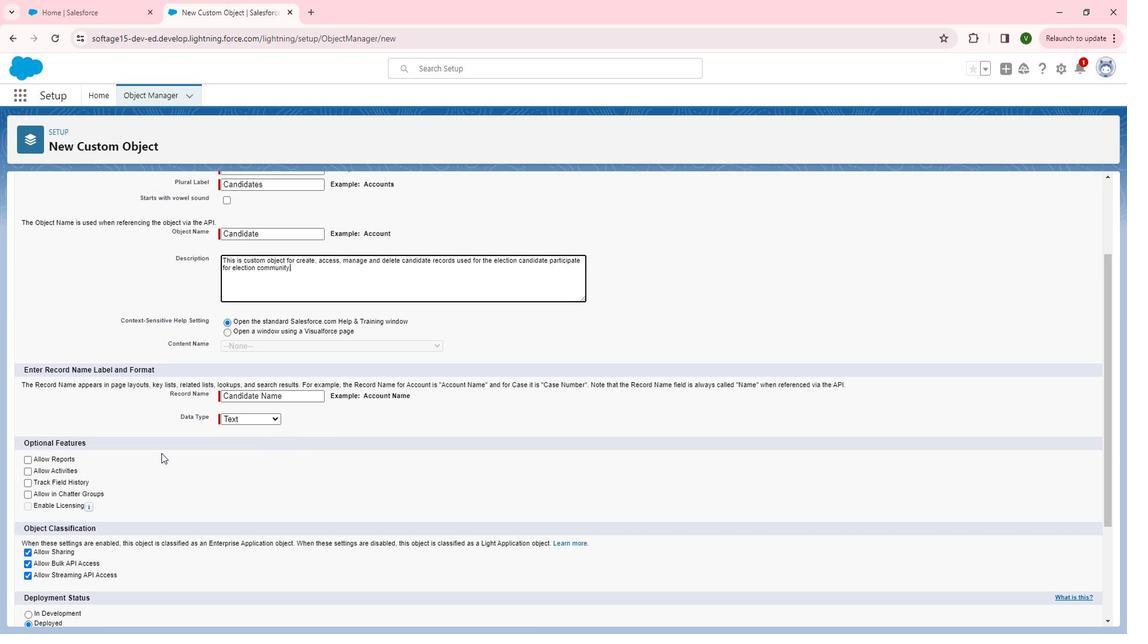 
Action: Mouse scrolled (172, 446) with delta (0, 0)
Screenshot: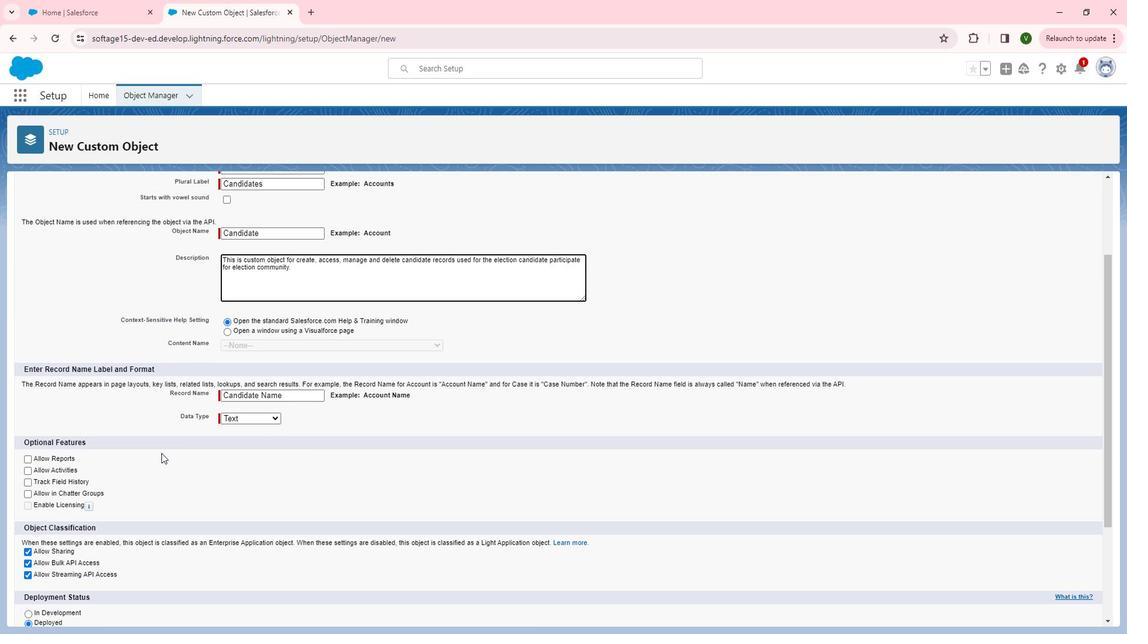 
Action: Mouse moved to (217, 399)
Screenshot: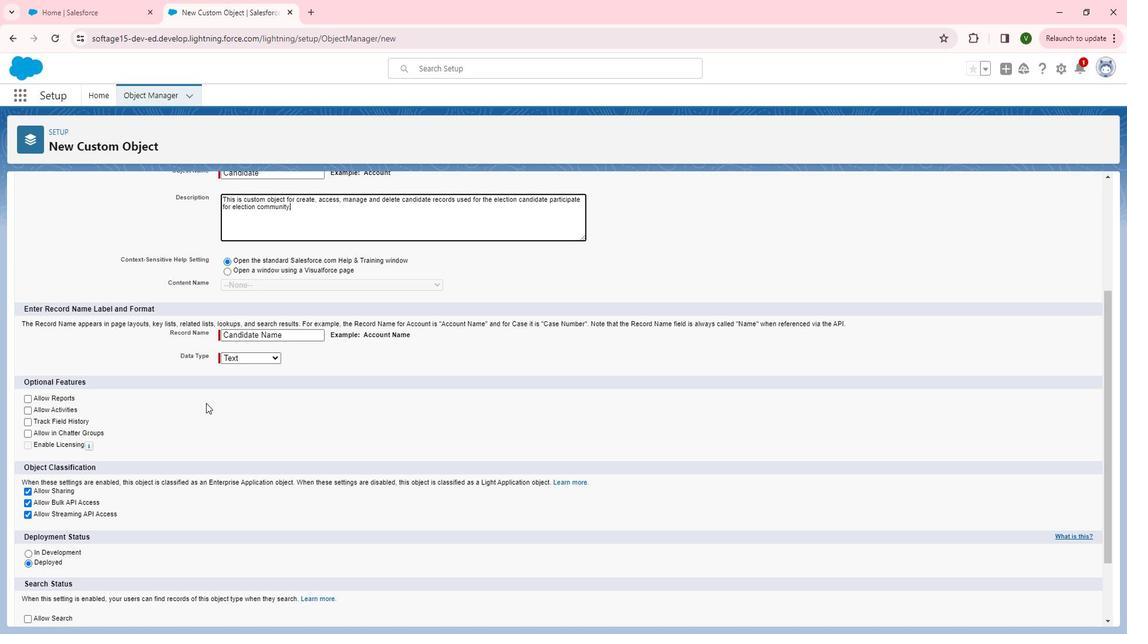 
Action: Mouse pressed left at (217, 399)
Screenshot: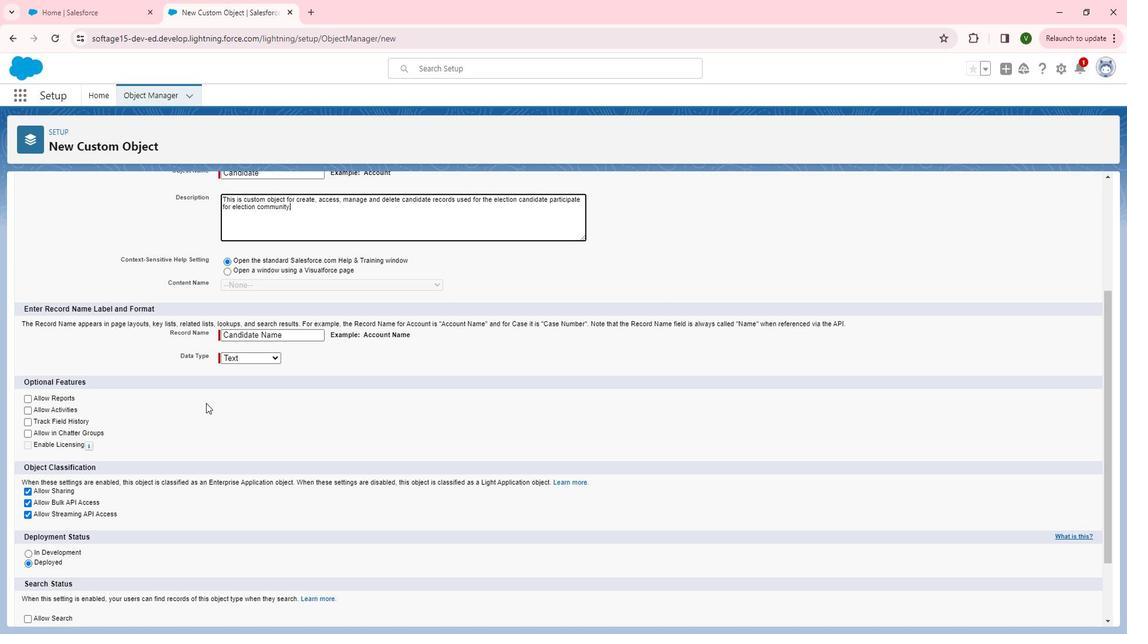 
Action: Mouse moved to (36, 394)
Screenshot: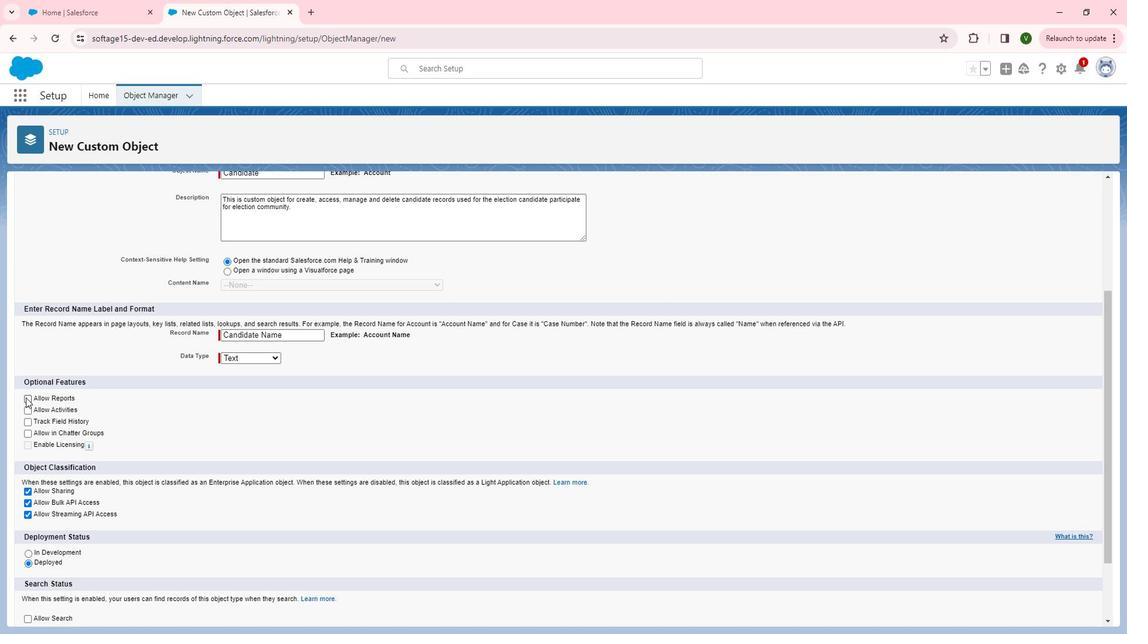 
Action: Mouse pressed left at (36, 394)
Screenshot: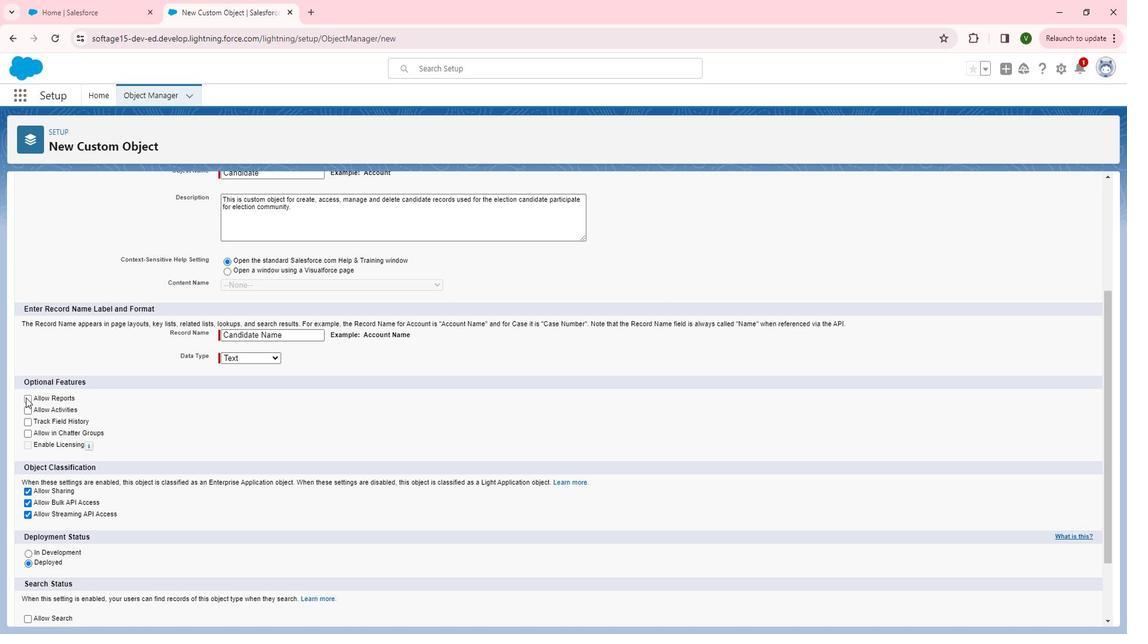 
Action: Mouse moved to (41, 402)
Screenshot: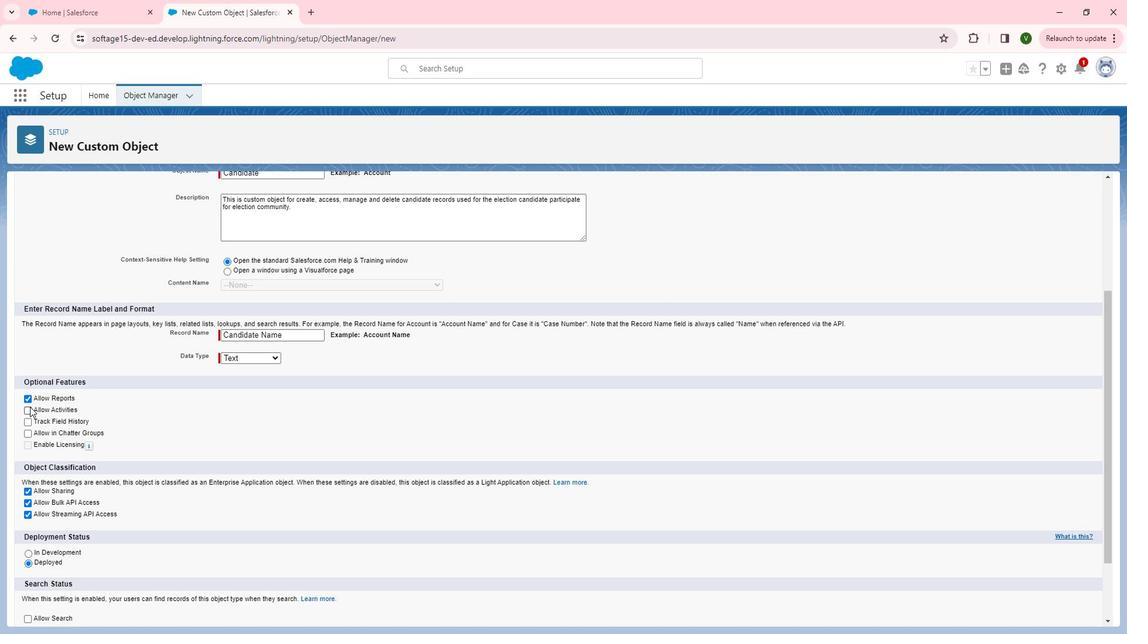 
Action: Mouse pressed left at (41, 402)
Screenshot: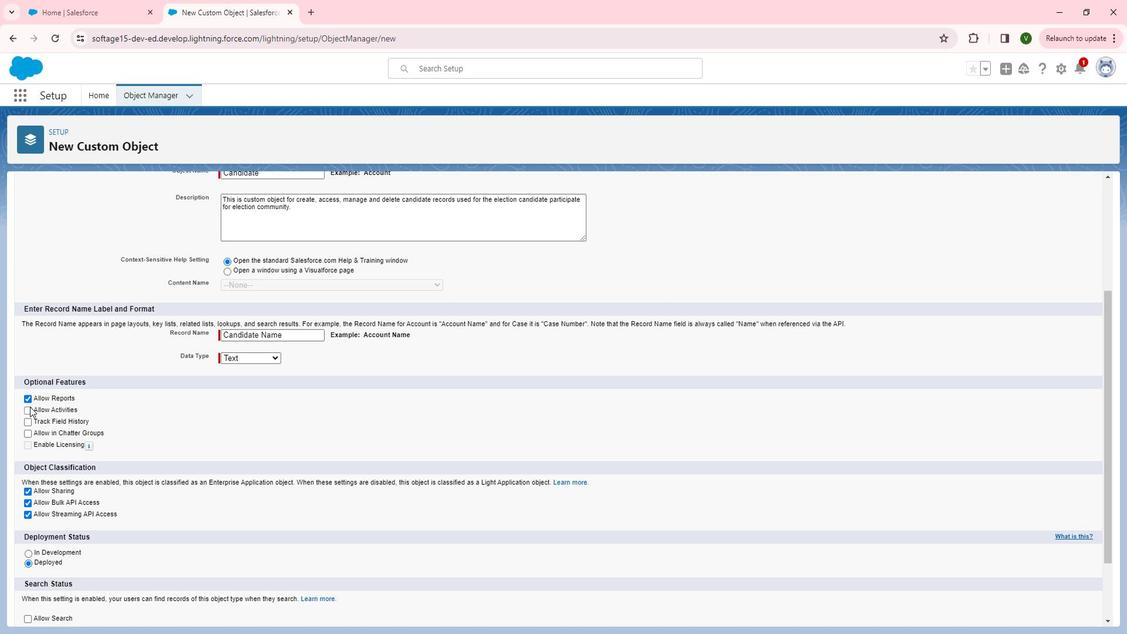 
Action: Mouse moved to (36, 416)
Screenshot: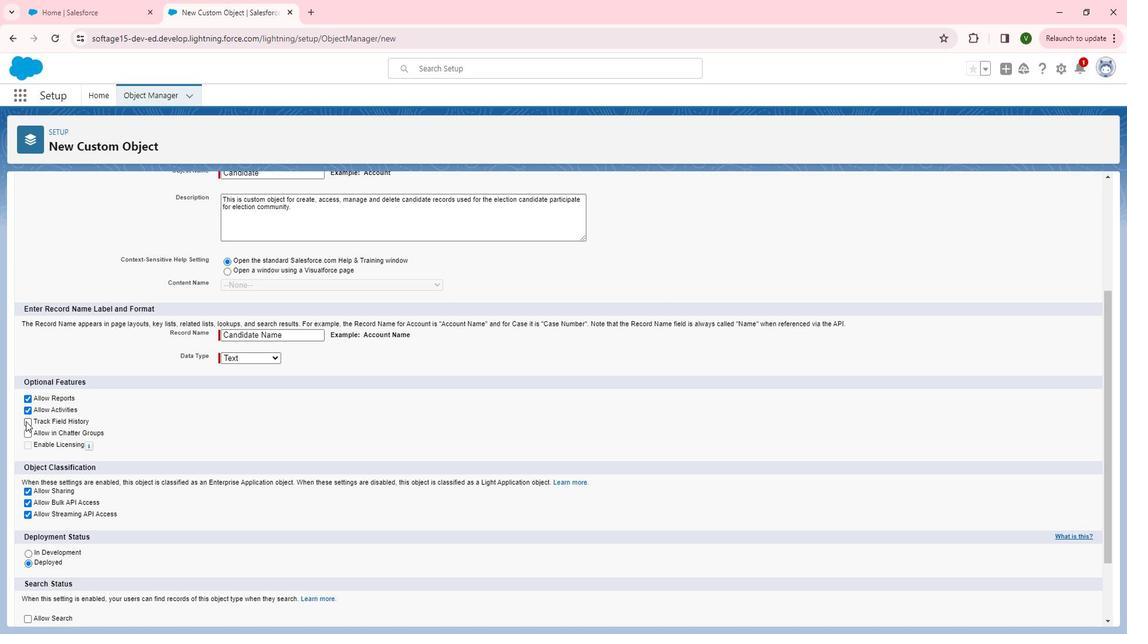 
Action: Mouse pressed left at (36, 416)
Screenshot: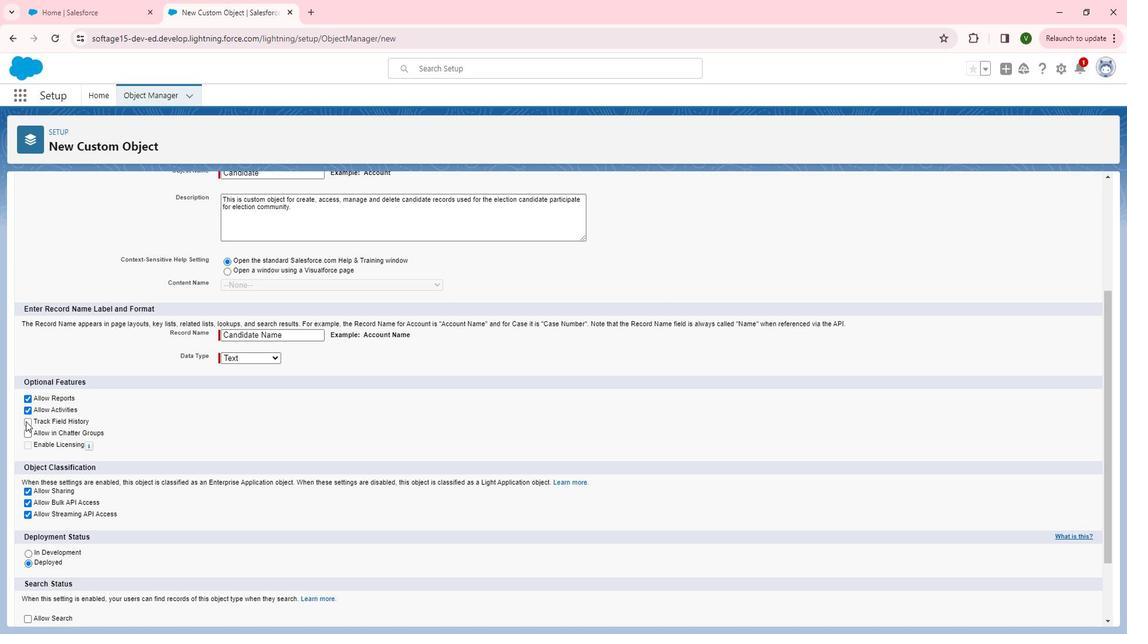 
Action: Mouse moved to (40, 426)
Screenshot: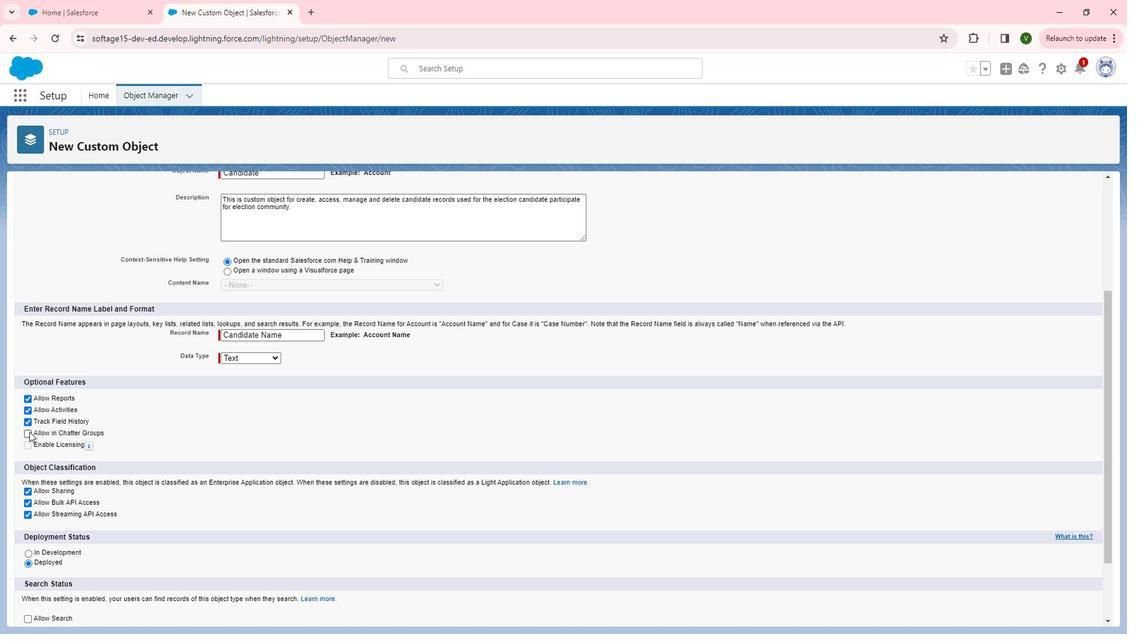 
Action: Mouse pressed left at (40, 426)
Screenshot: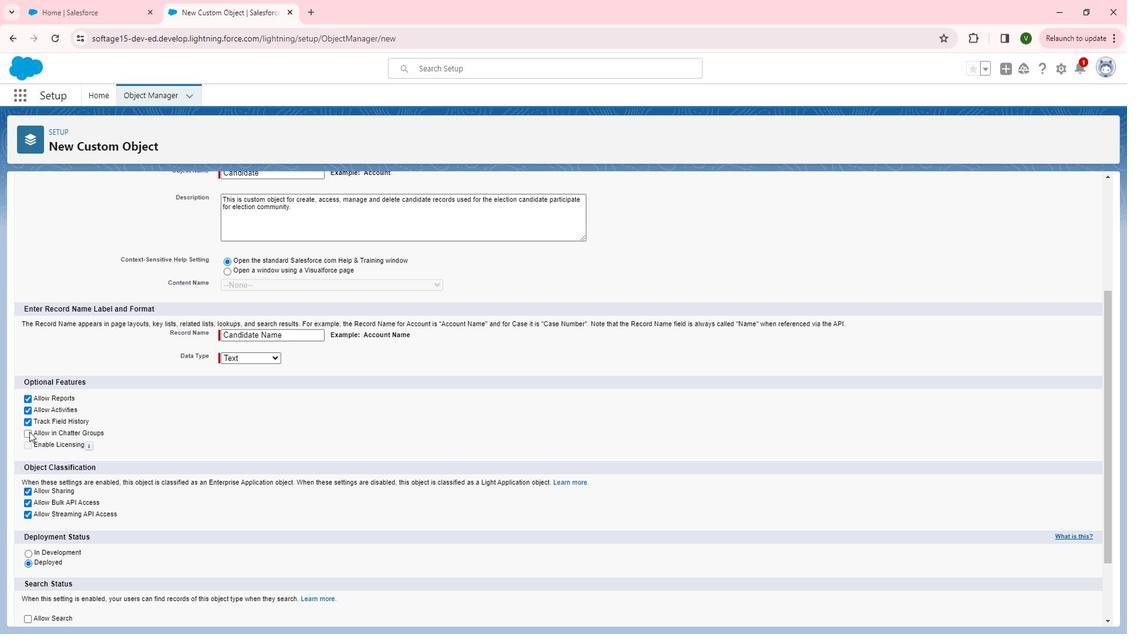 
Action: Mouse moved to (166, 412)
Screenshot: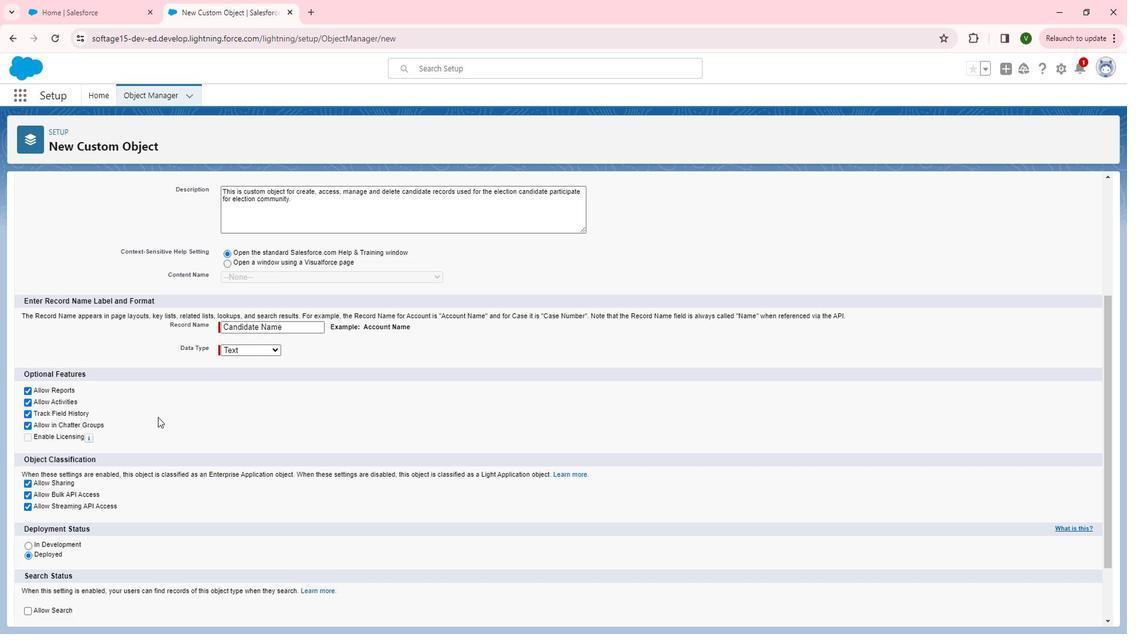 
Action: Mouse scrolled (166, 412) with delta (0, 0)
Screenshot: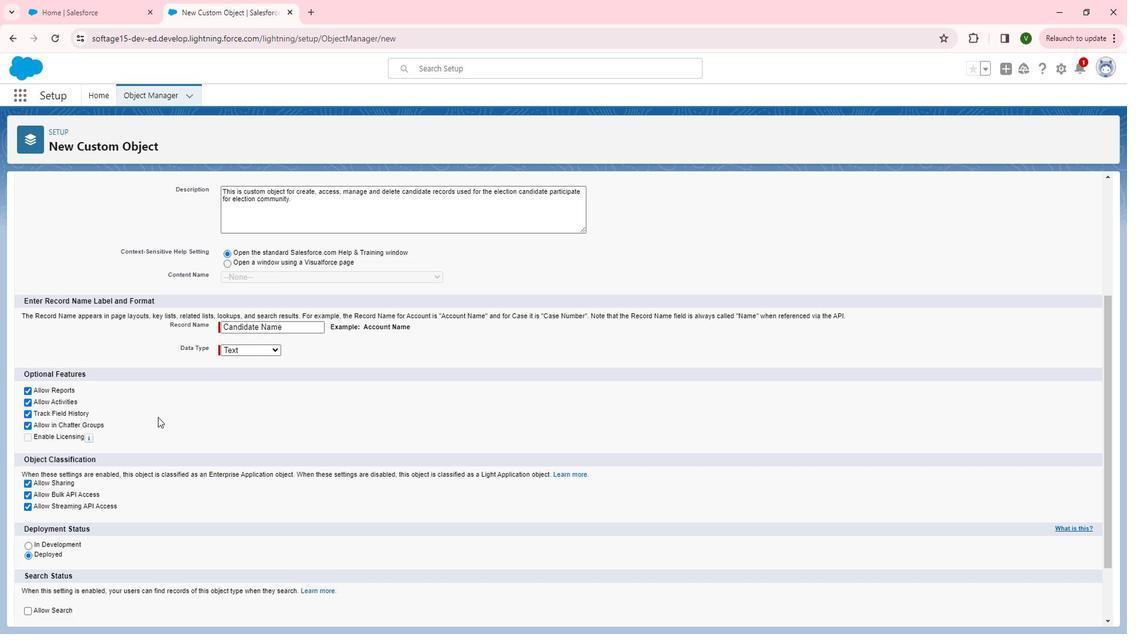 
Action: Mouse moved to (169, 412)
Screenshot: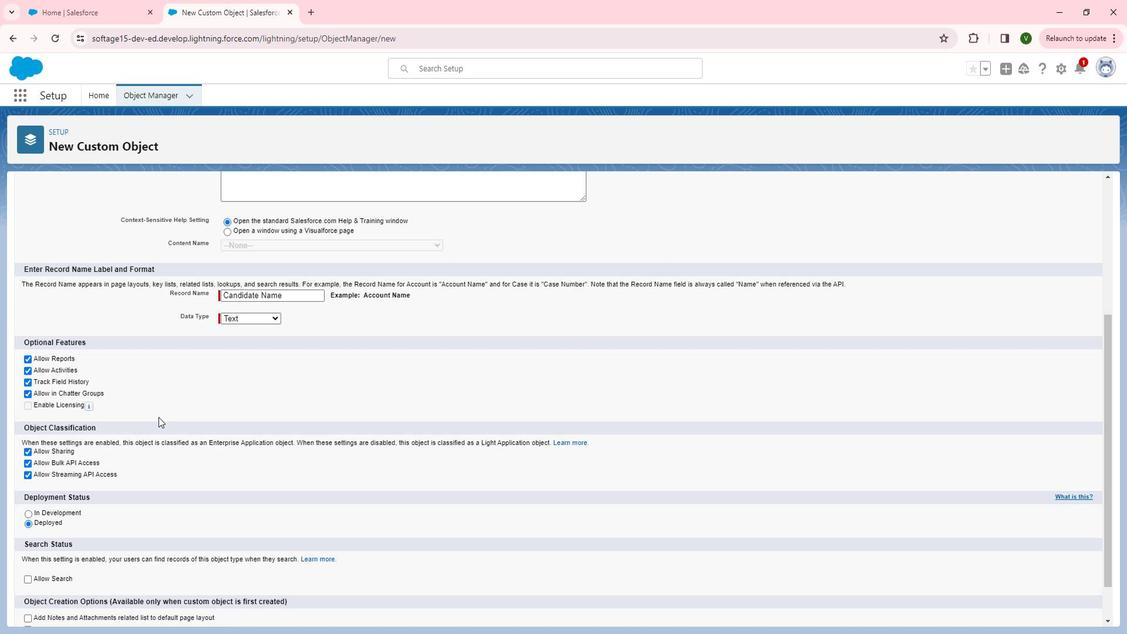 
Action: Mouse scrolled (169, 412) with delta (0, 0)
Screenshot: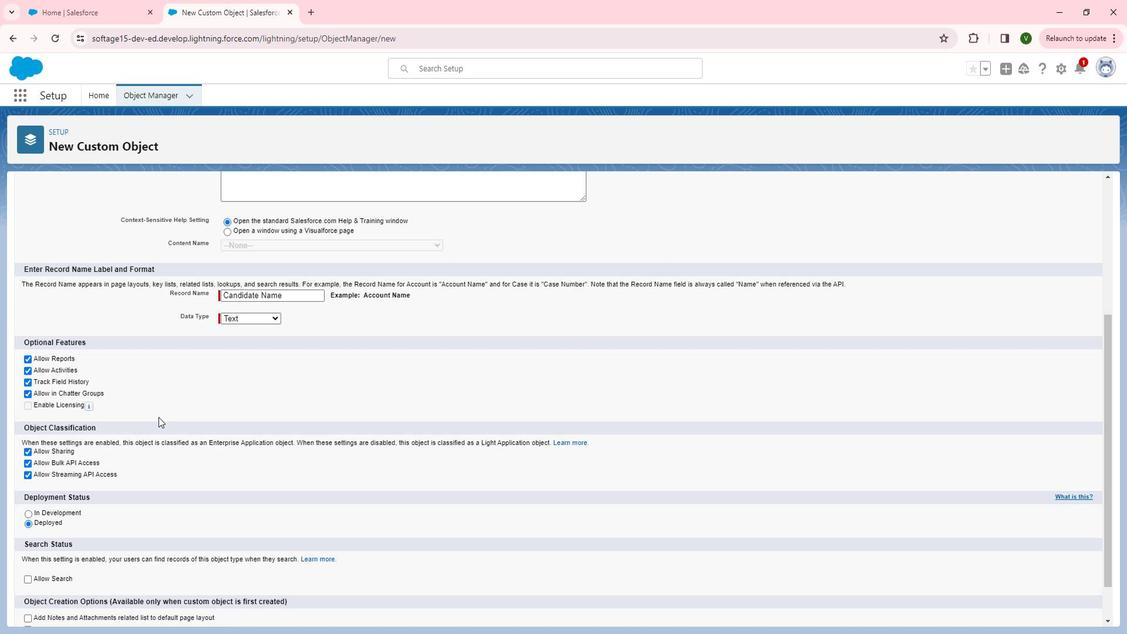 
Action: Mouse scrolled (169, 412) with delta (0, 0)
Screenshot: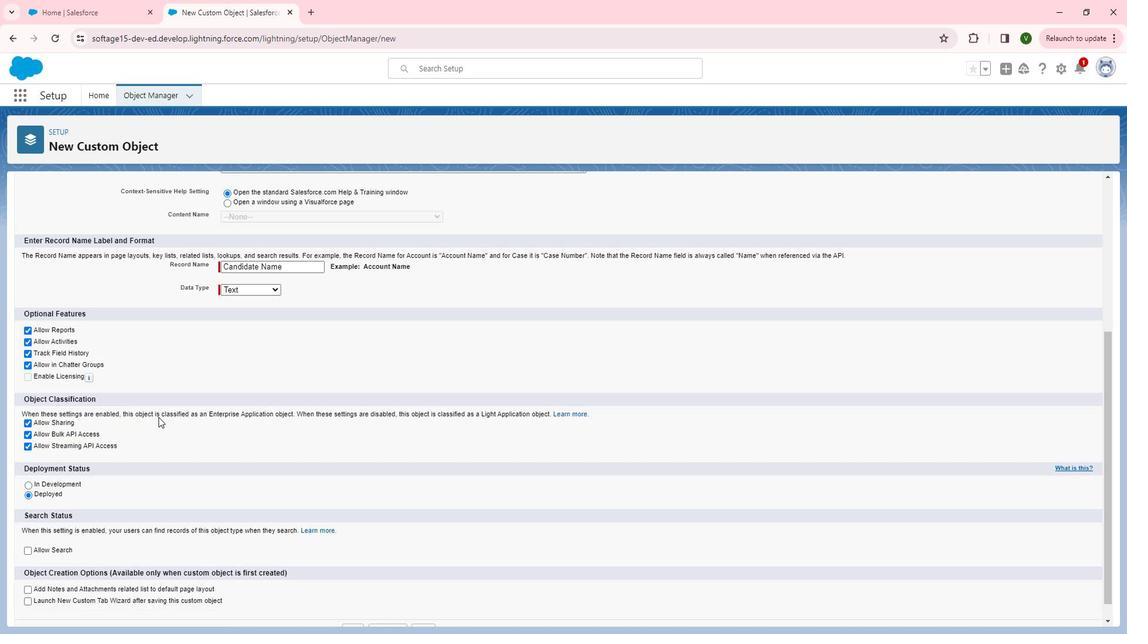 
Action: Mouse moved to (39, 521)
Screenshot: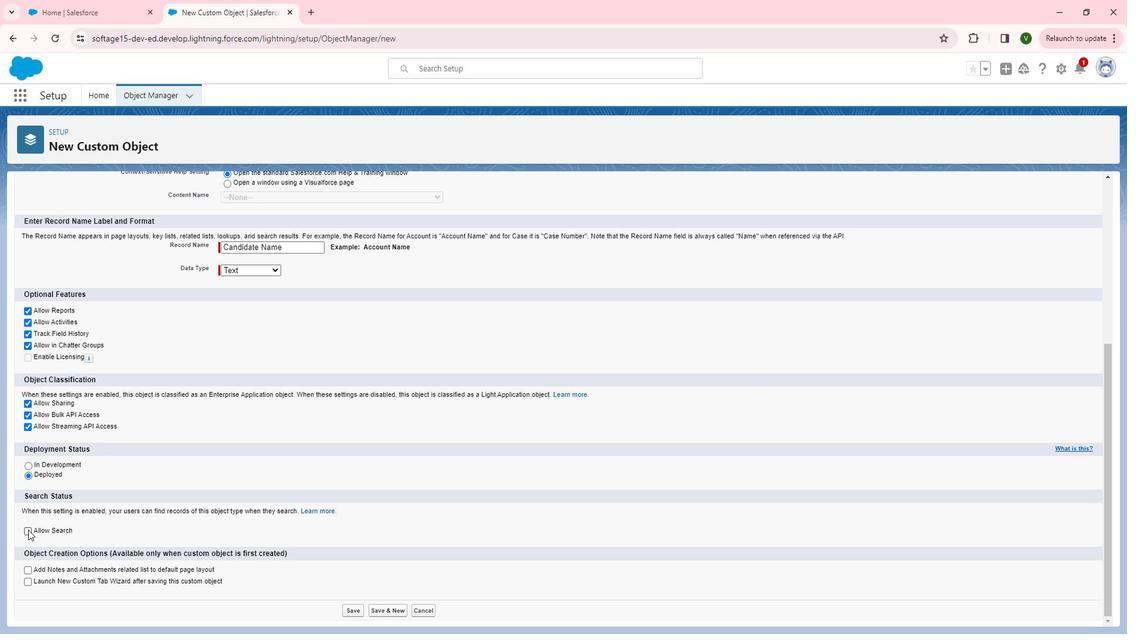 
Action: Mouse pressed left at (39, 521)
Screenshot: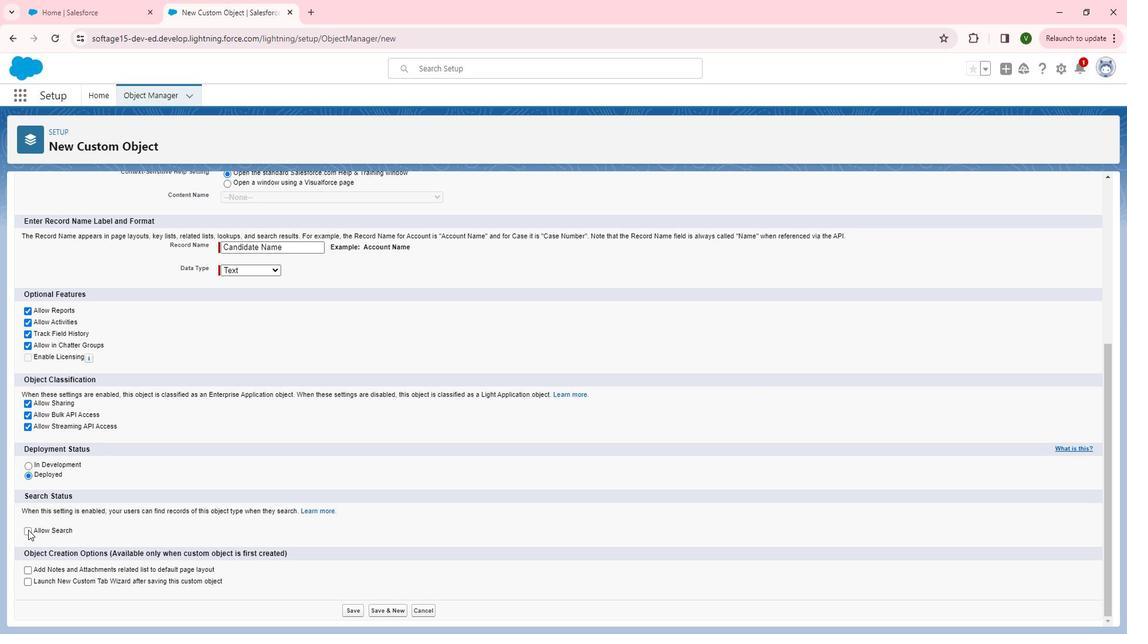
Action: Mouse moved to (39, 559)
Screenshot: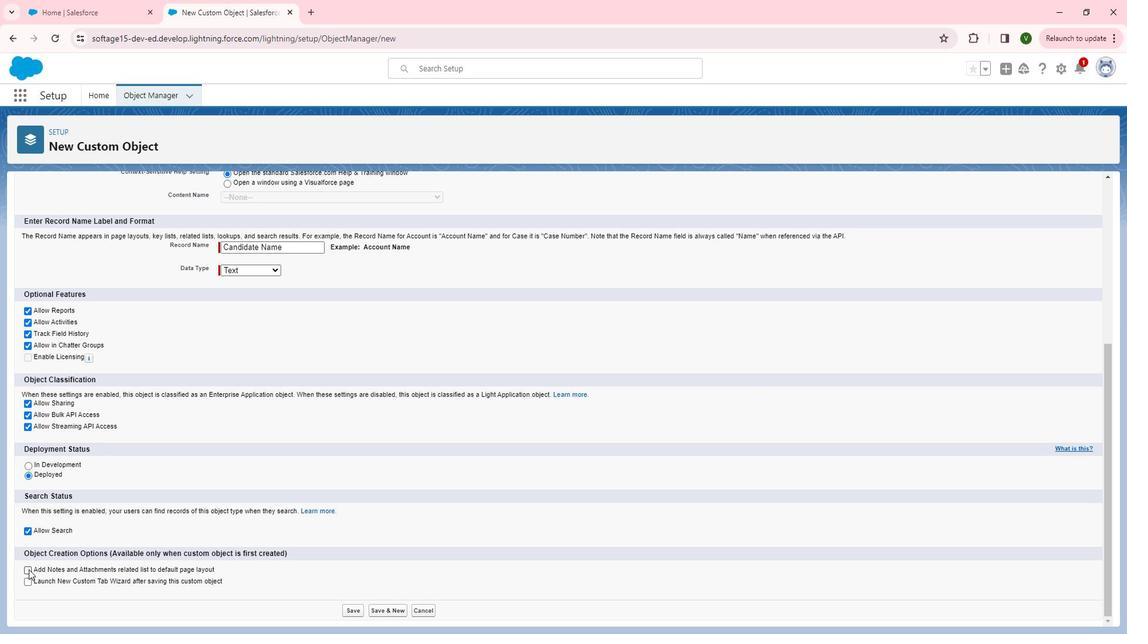 
Action: Mouse pressed left at (39, 559)
Screenshot: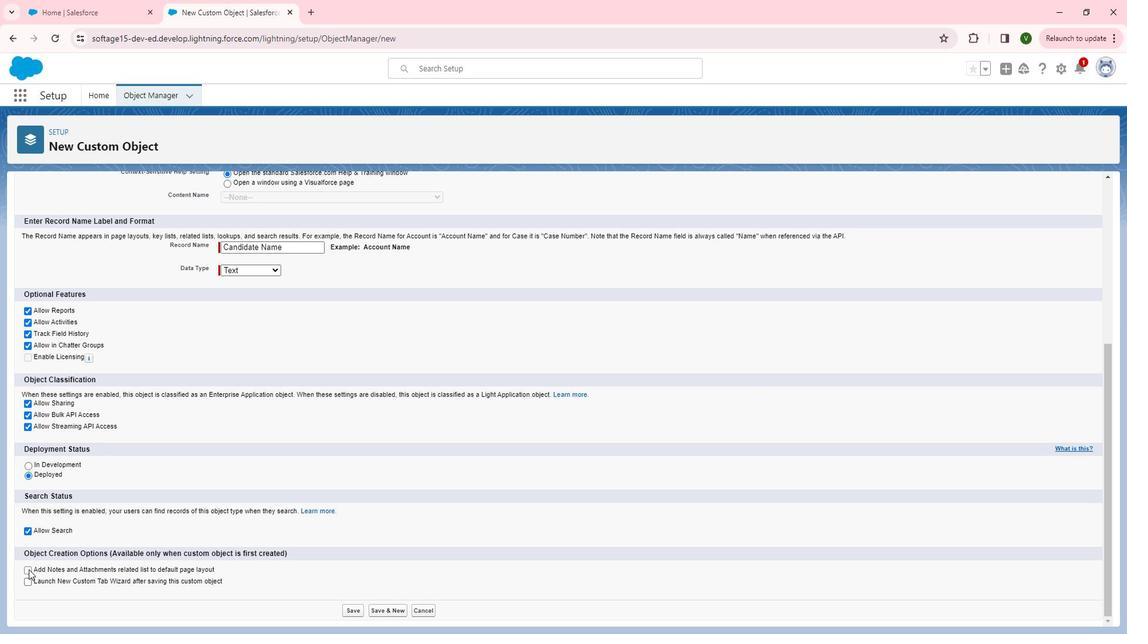 
Action: Mouse moved to (552, 495)
Screenshot: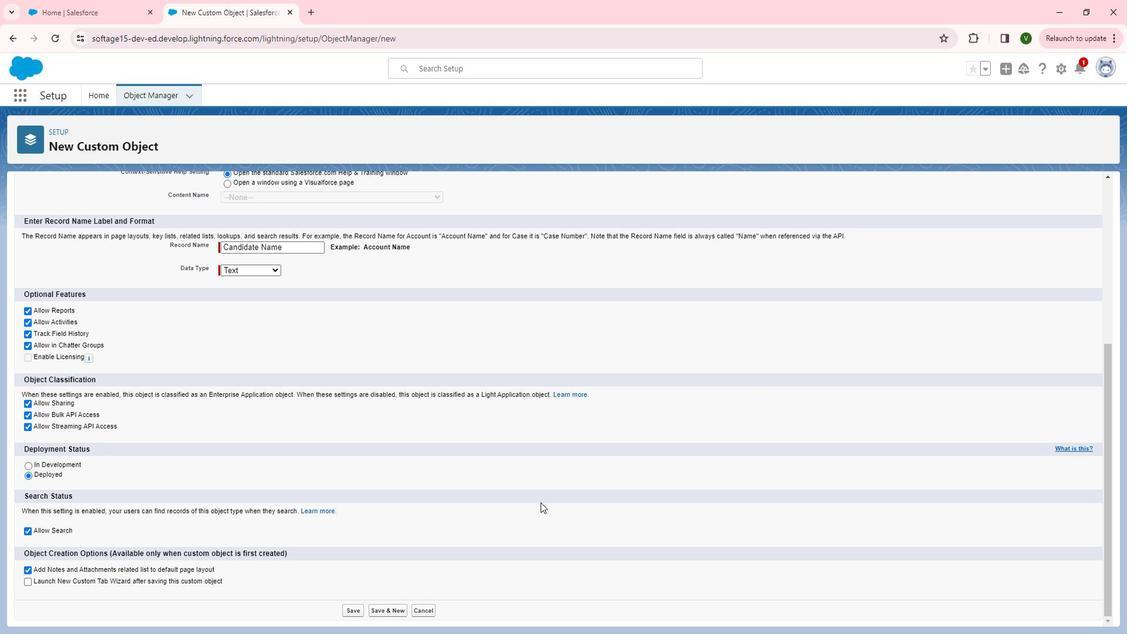 
Action: Mouse scrolled (552, 494) with delta (0, 0)
Screenshot: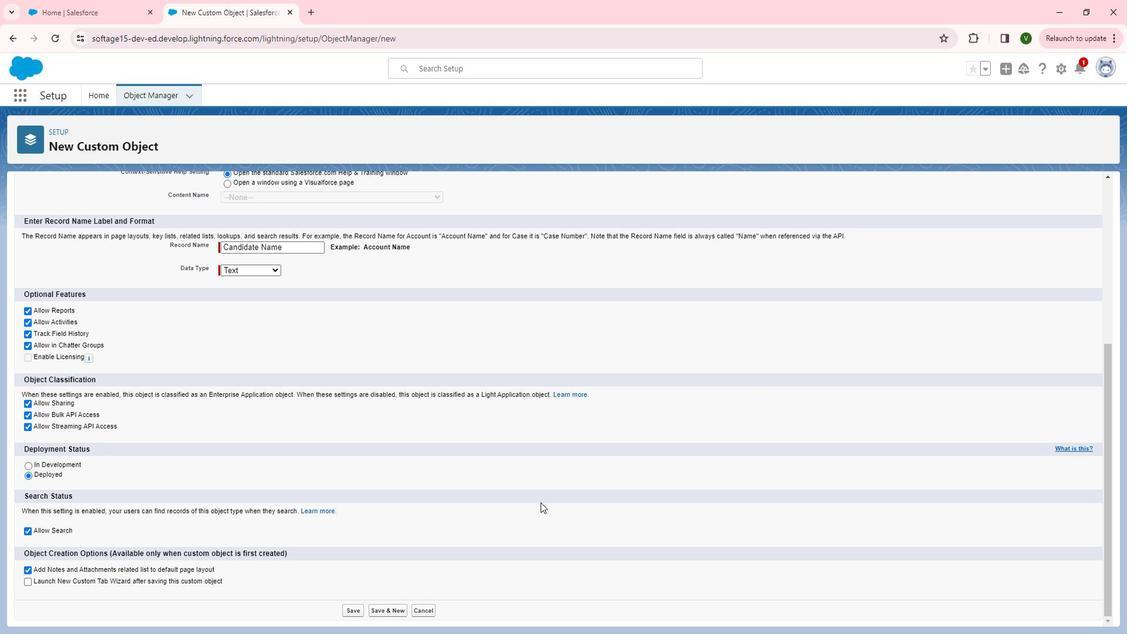 
Action: Mouse scrolled (552, 494) with delta (0, 0)
Screenshot: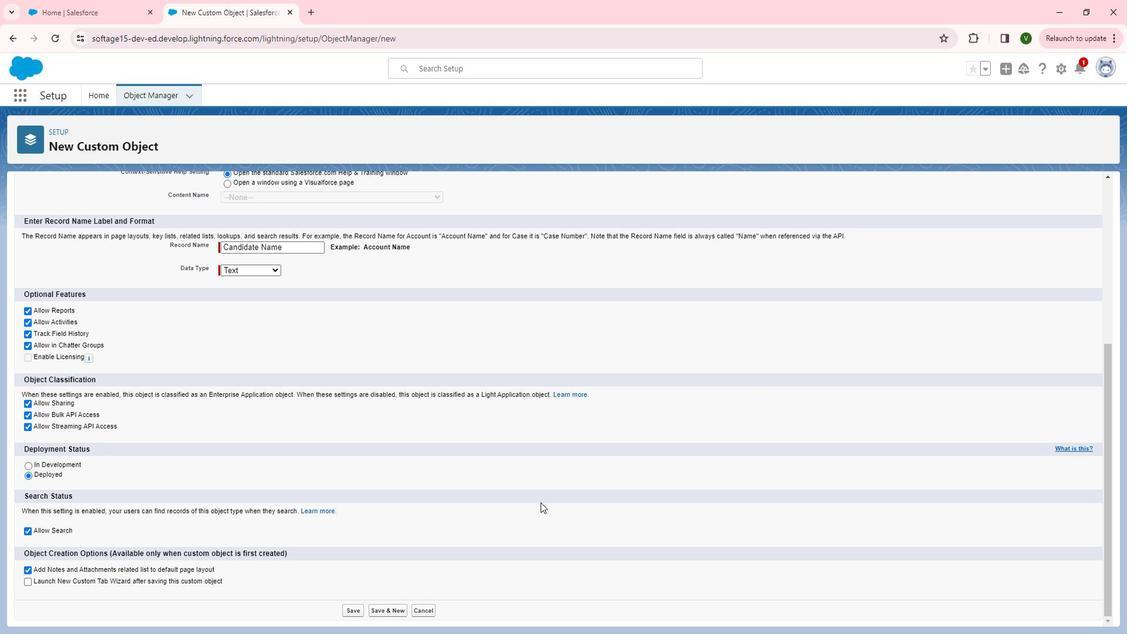
Action: Mouse moved to (367, 600)
Screenshot: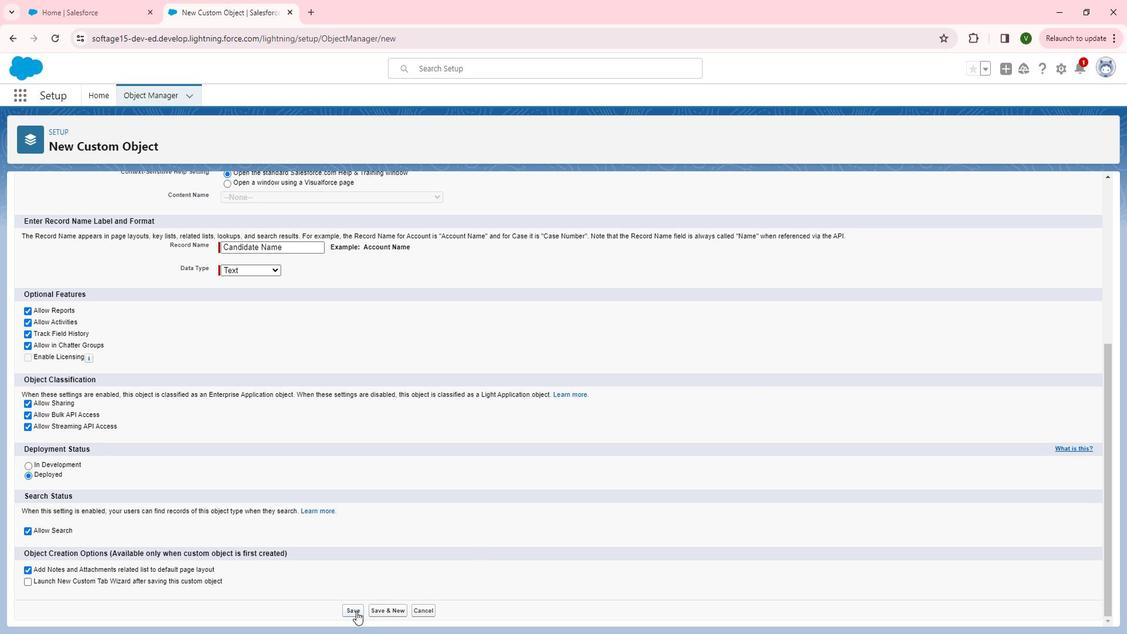 
Action: Mouse pressed left at (367, 600)
Screenshot: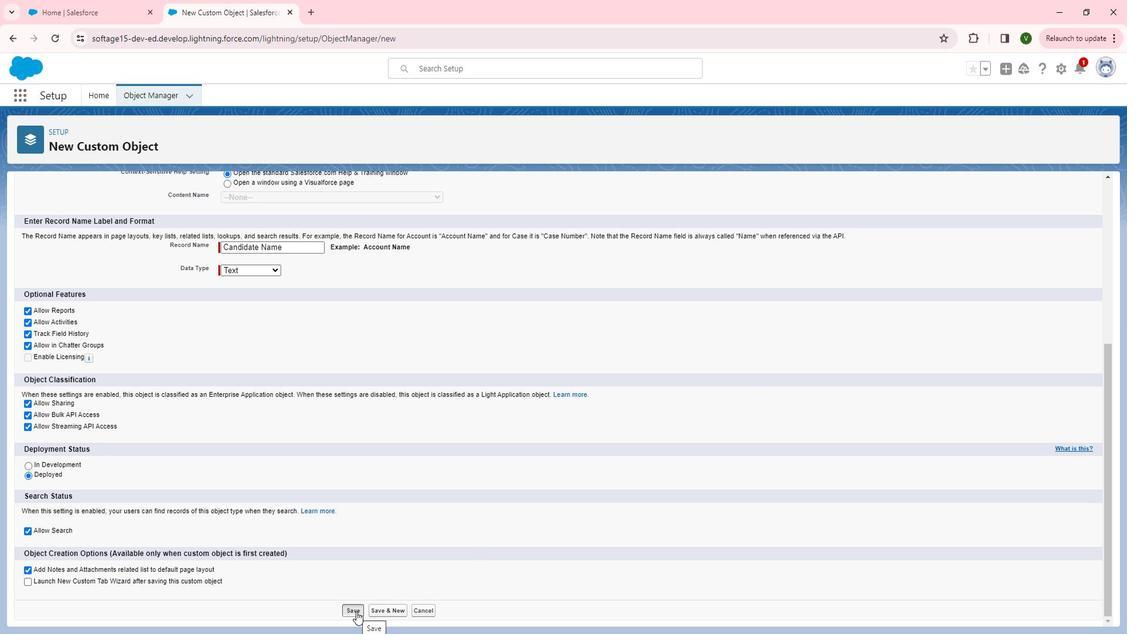 
Action: Mouse moved to (393, 489)
Screenshot: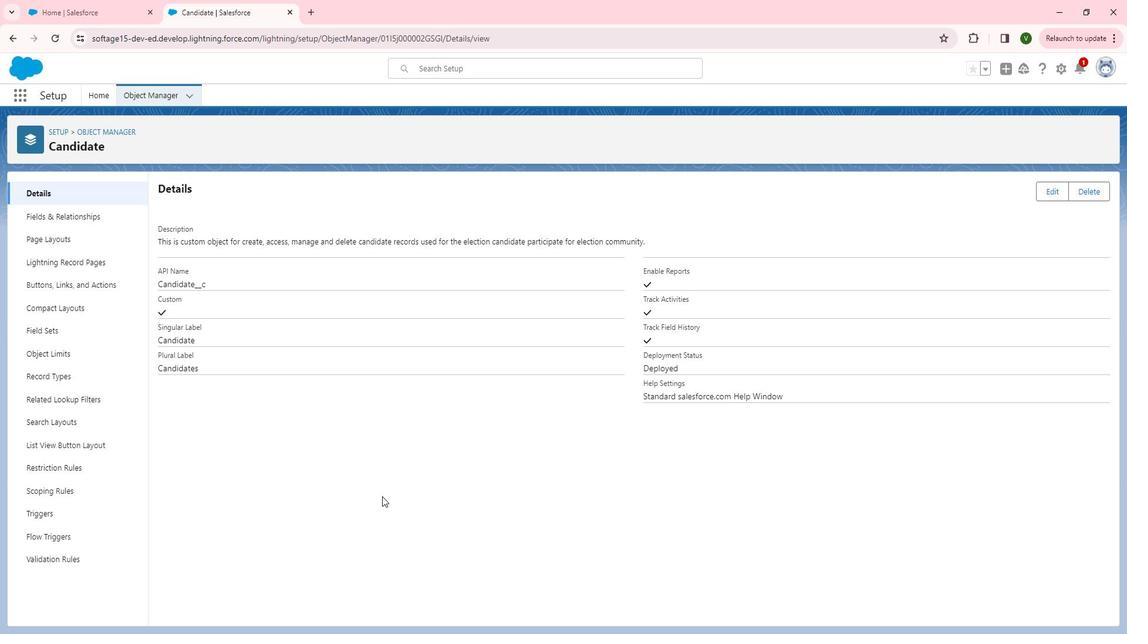 
Action: Mouse pressed left at (393, 489)
Screenshot: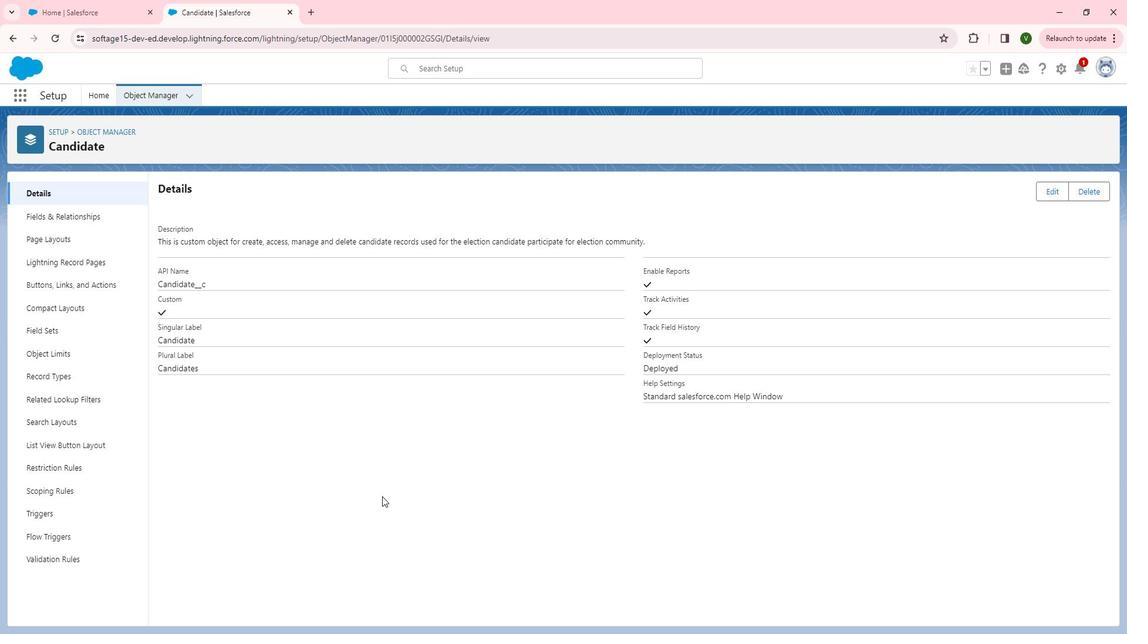 
